 Task: Create a sub task System Test and UAT for the task  Implement a new cloud-based accounting system for a company in the project AgileLink , assign it to team member softage.3@softage.net and update the status of the sub task to  Off Track , set the priority of the sub task to High
Action: Mouse moved to (728, 385)
Screenshot: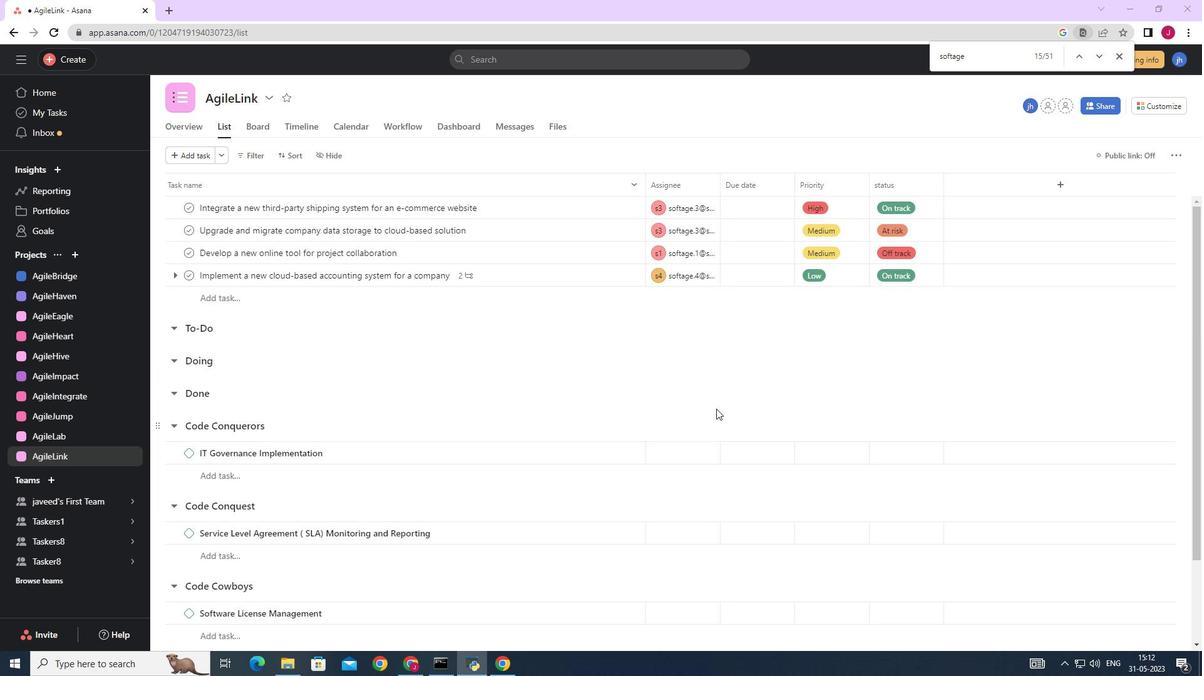 
Action: Mouse scrolled (728, 384) with delta (0, 0)
Screenshot: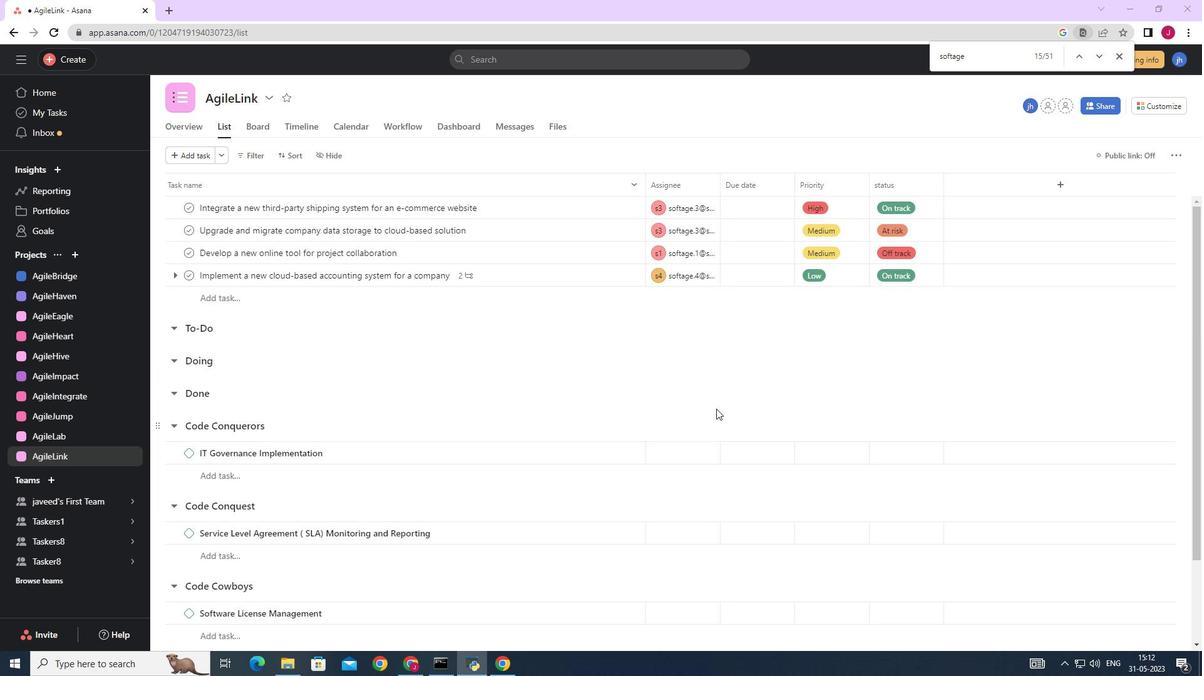 
Action: Mouse moved to (728, 383)
Screenshot: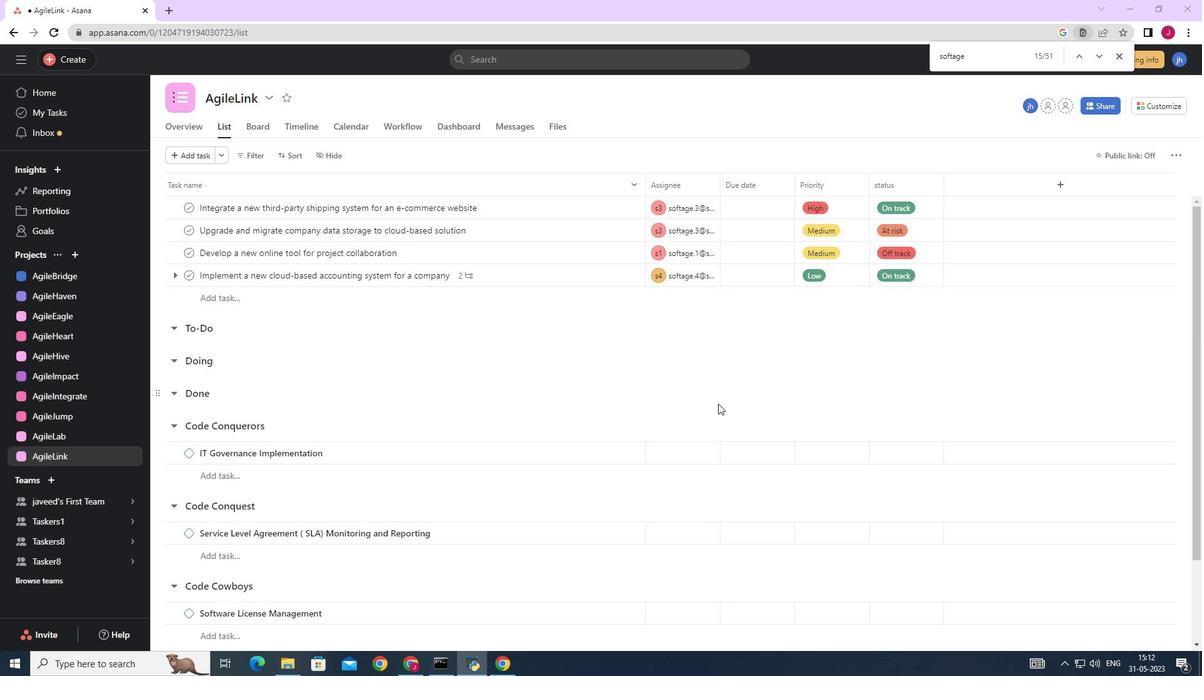 
Action: Mouse scrolled (728, 383) with delta (0, 0)
Screenshot: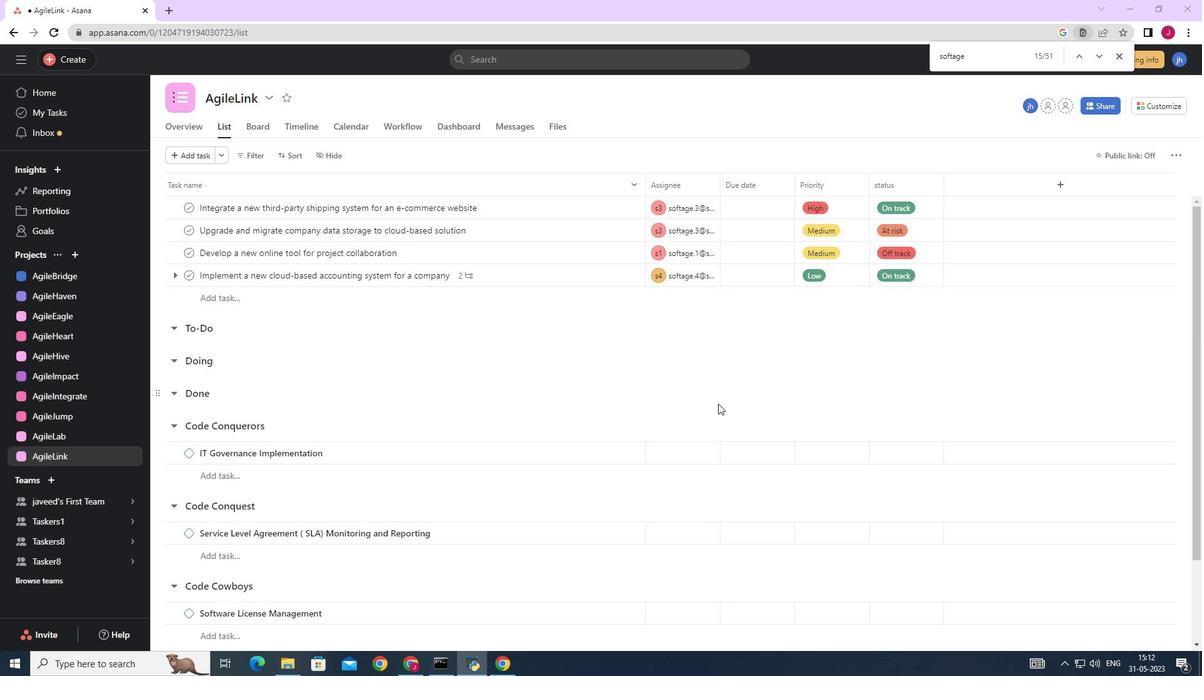 
Action: Mouse moved to (728, 383)
Screenshot: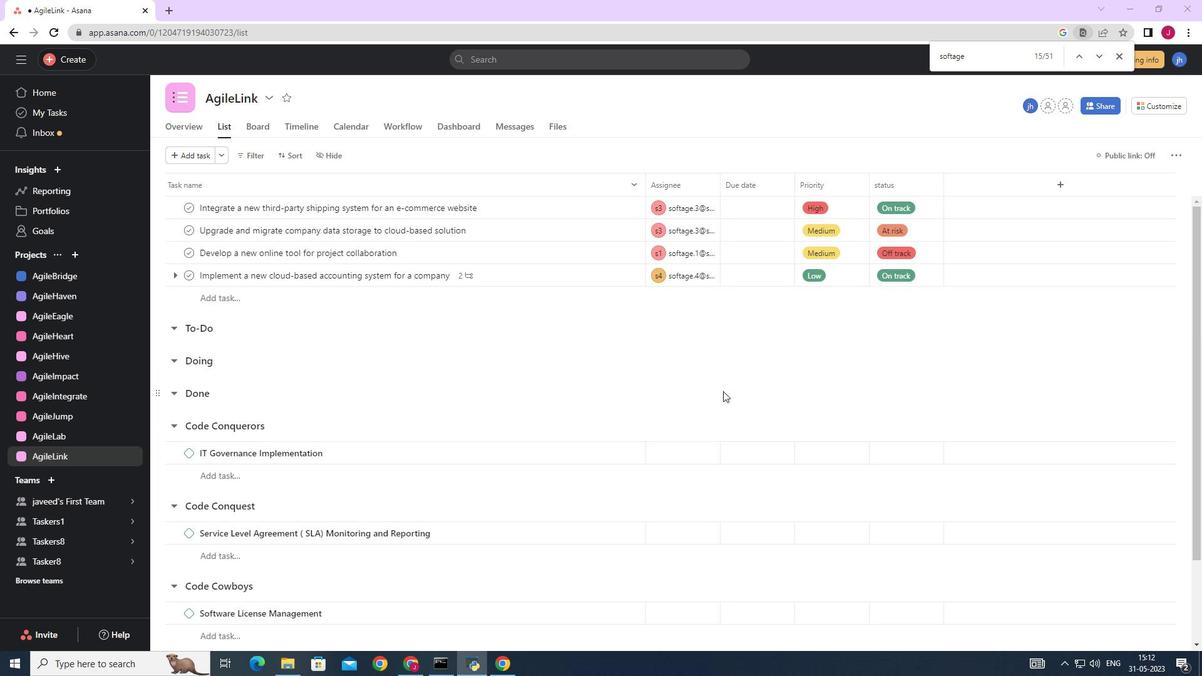 
Action: Mouse scrolled (728, 382) with delta (0, 0)
Screenshot: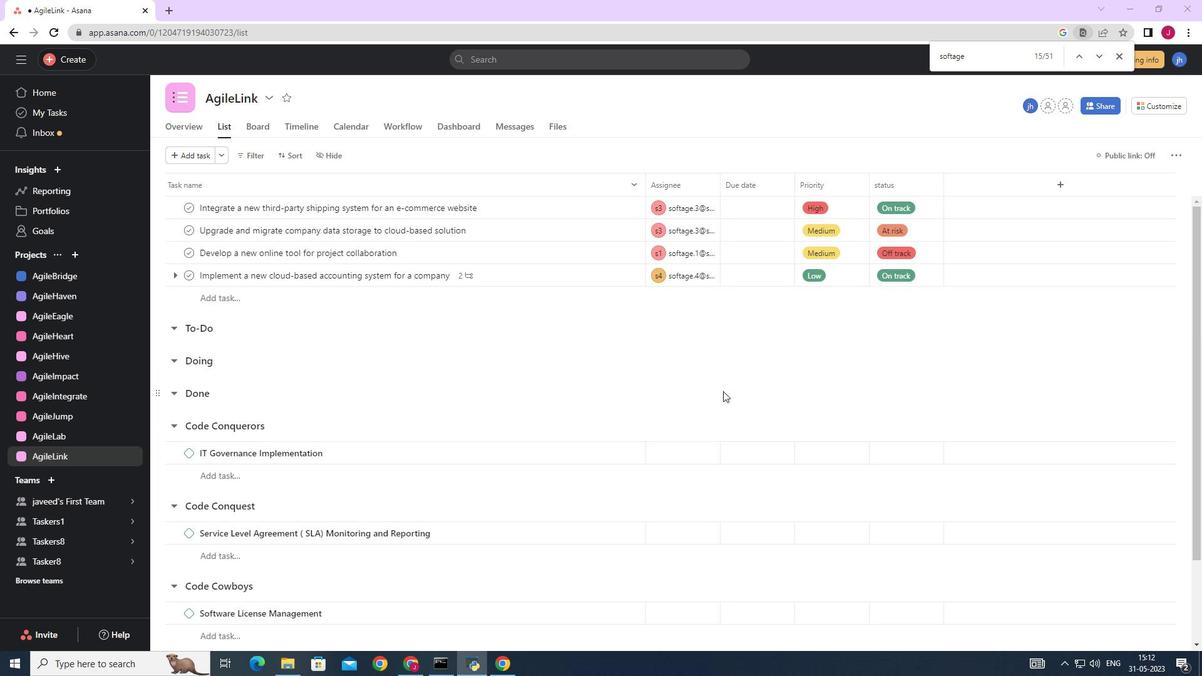 
Action: Mouse scrolled (728, 382) with delta (0, 0)
Screenshot: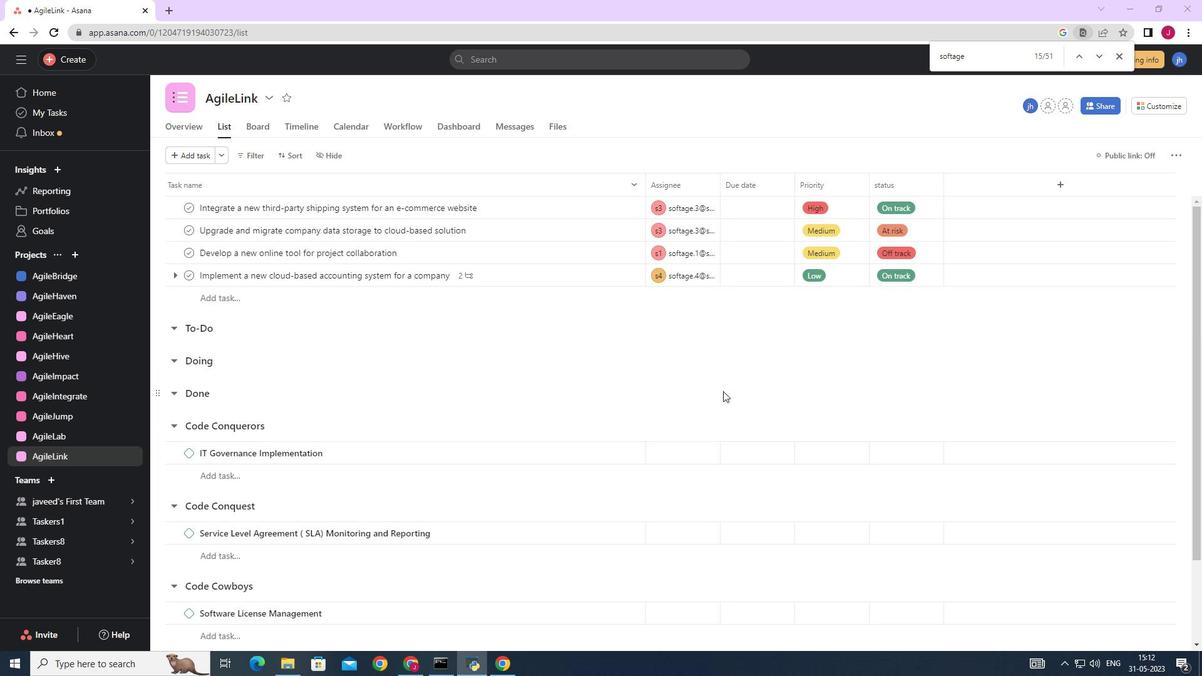 
Action: Mouse scrolled (728, 382) with delta (0, 0)
Screenshot: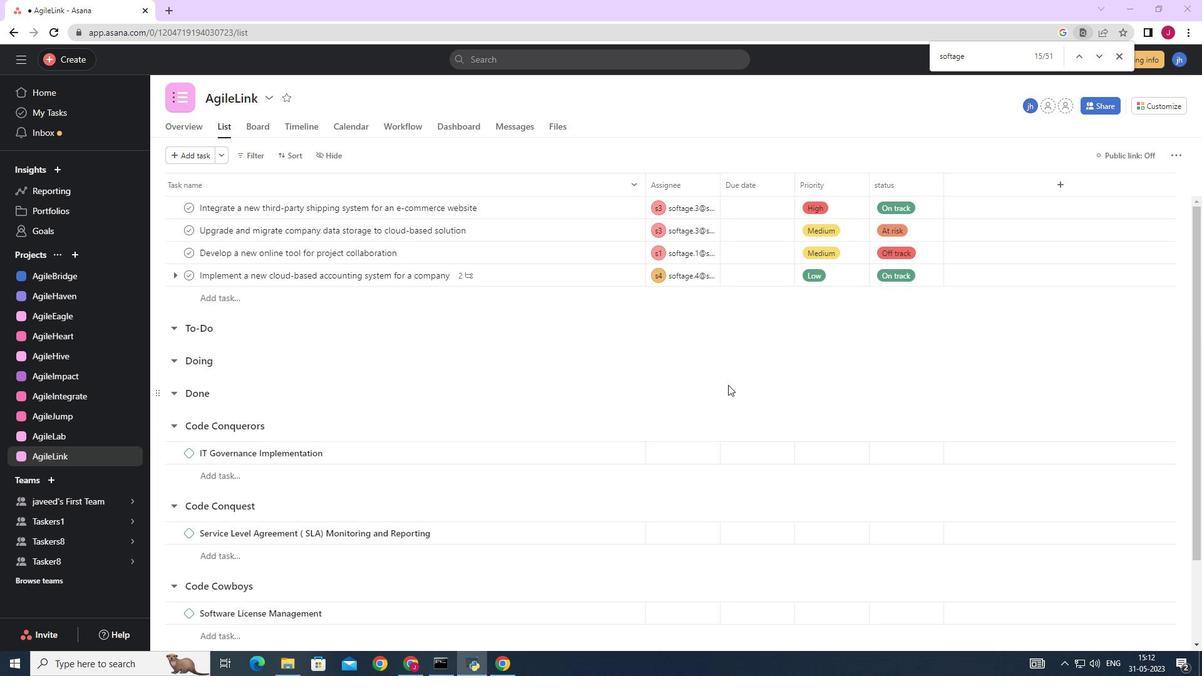 
Action: Mouse moved to (740, 380)
Screenshot: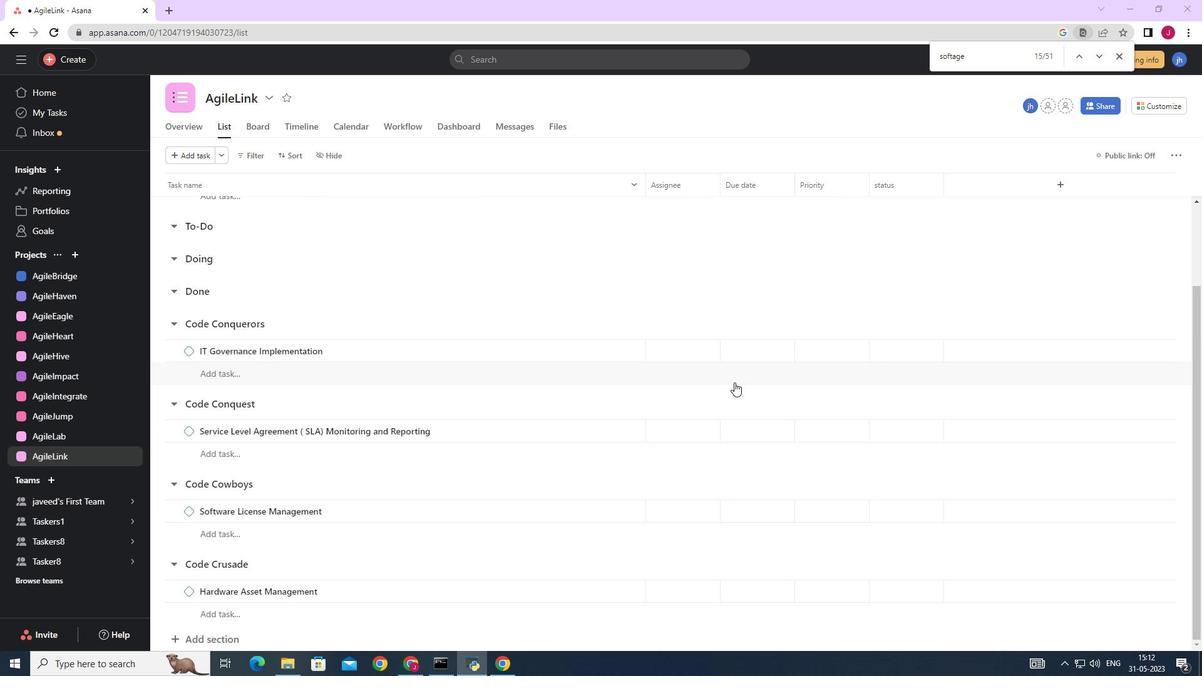 
Action: Mouse scrolled (740, 381) with delta (0, 0)
Screenshot: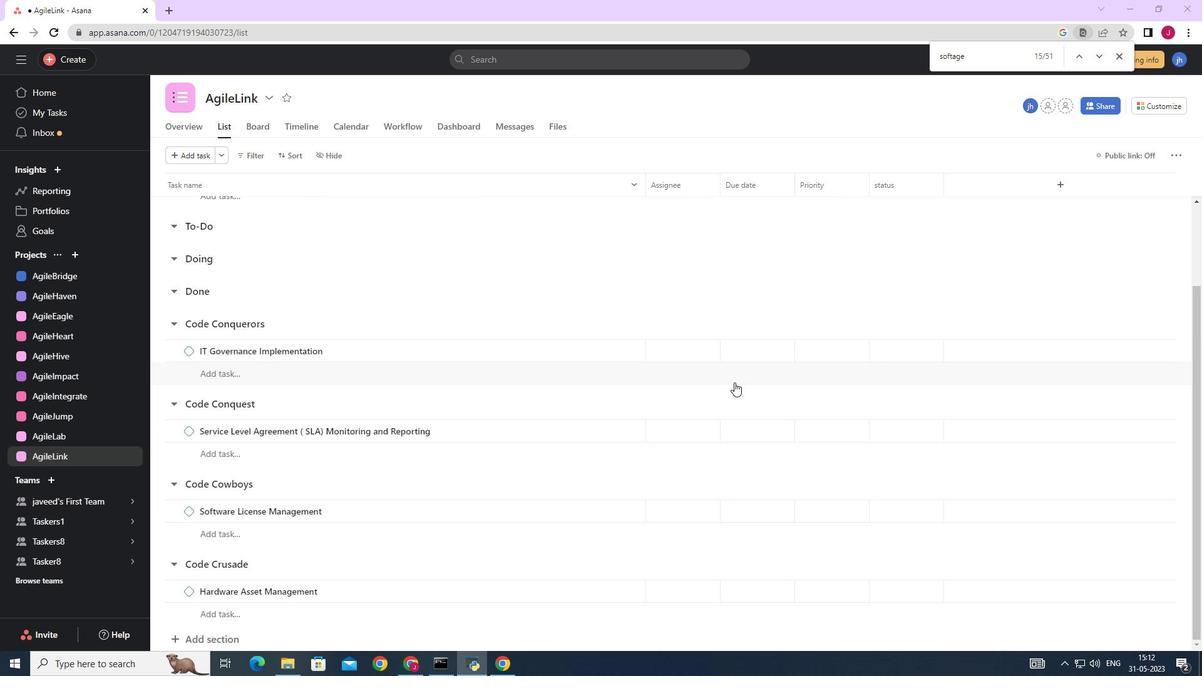
Action: Mouse scrolled (740, 381) with delta (0, 0)
Screenshot: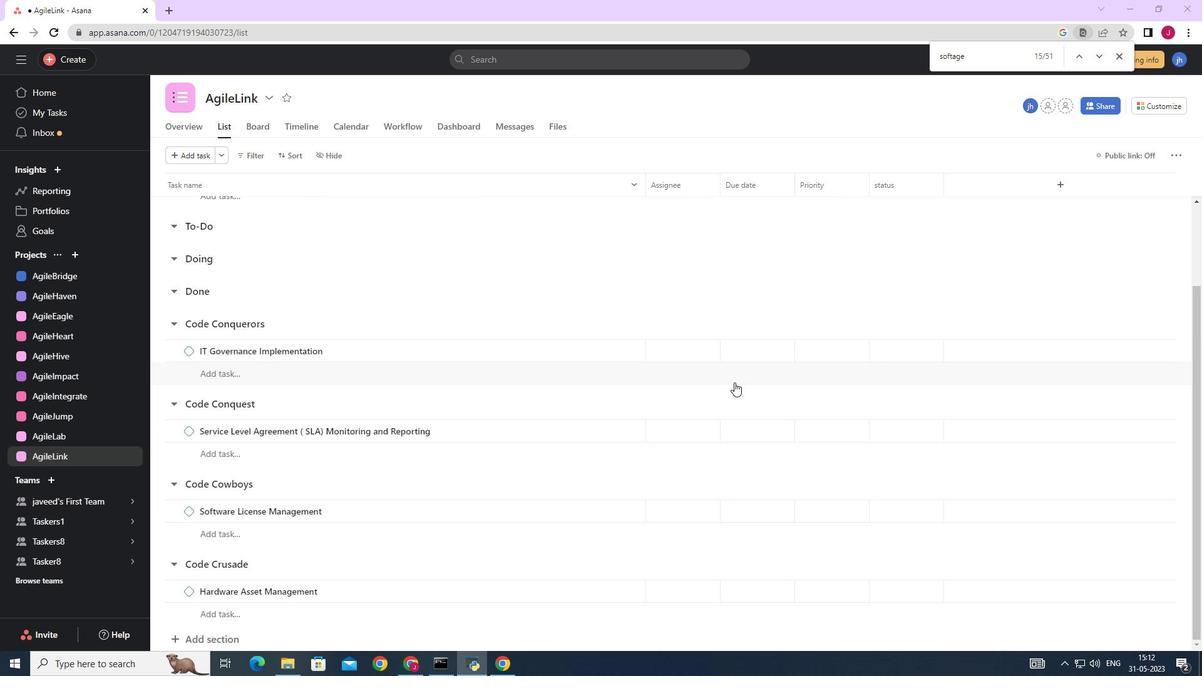 
Action: Mouse scrolled (740, 381) with delta (0, 0)
Screenshot: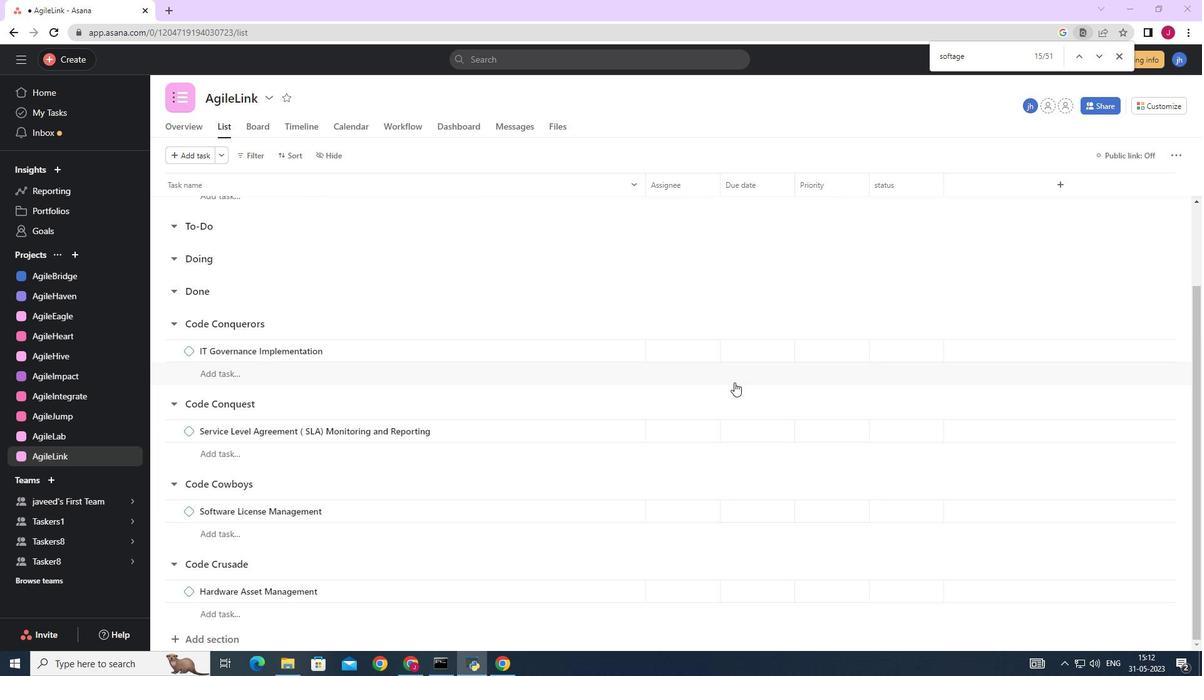
Action: Mouse scrolled (740, 381) with delta (0, 0)
Screenshot: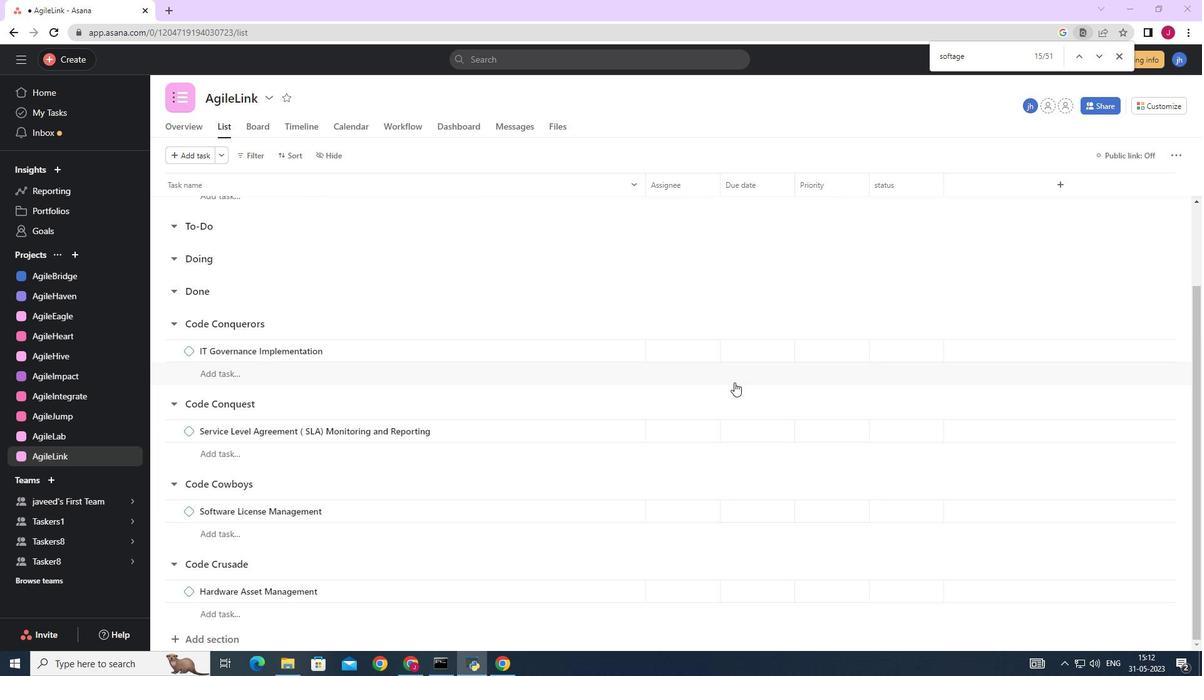 
Action: Mouse scrolled (740, 381) with delta (0, 0)
Screenshot: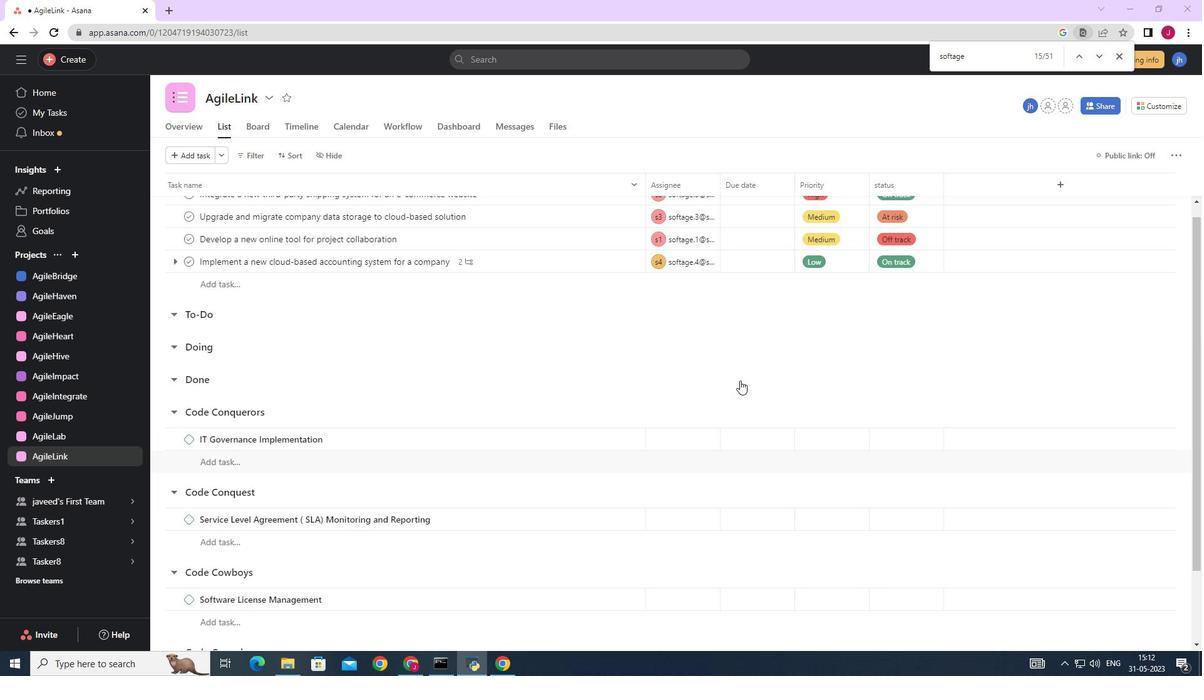 
Action: Mouse scrolled (740, 381) with delta (0, 0)
Screenshot: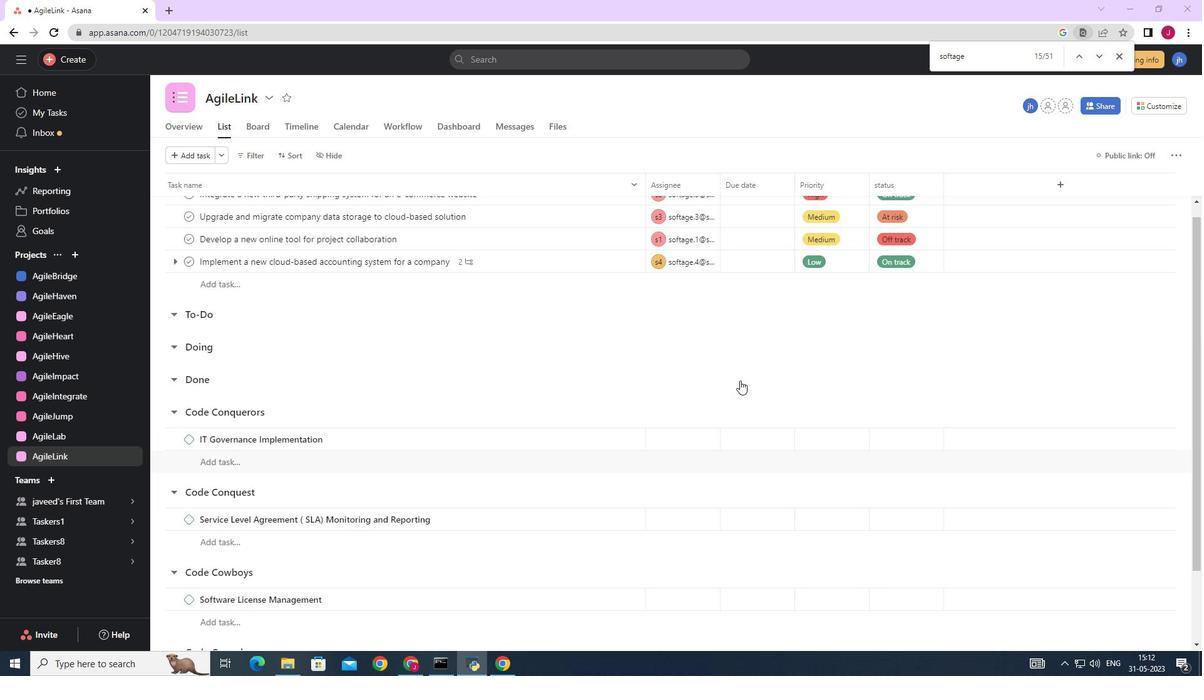 
Action: Mouse scrolled (740, 381) with delta (0, 0)
Screenshot: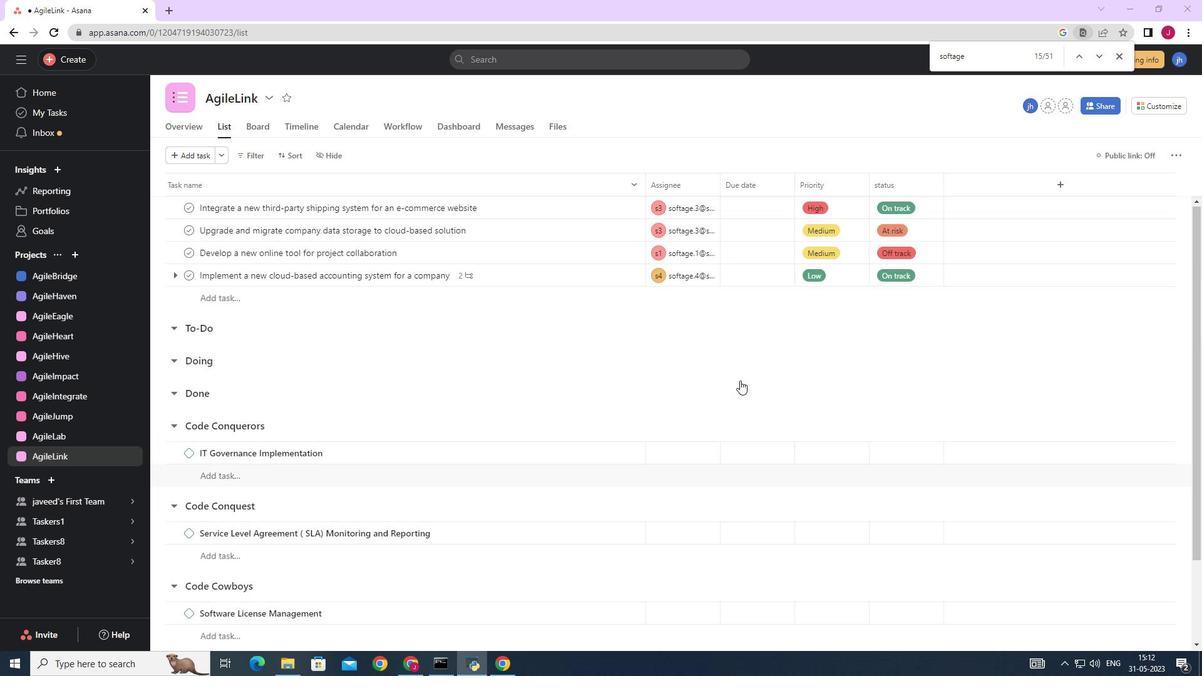 
Action: Mouse moved to (592, 279)
Screenshot: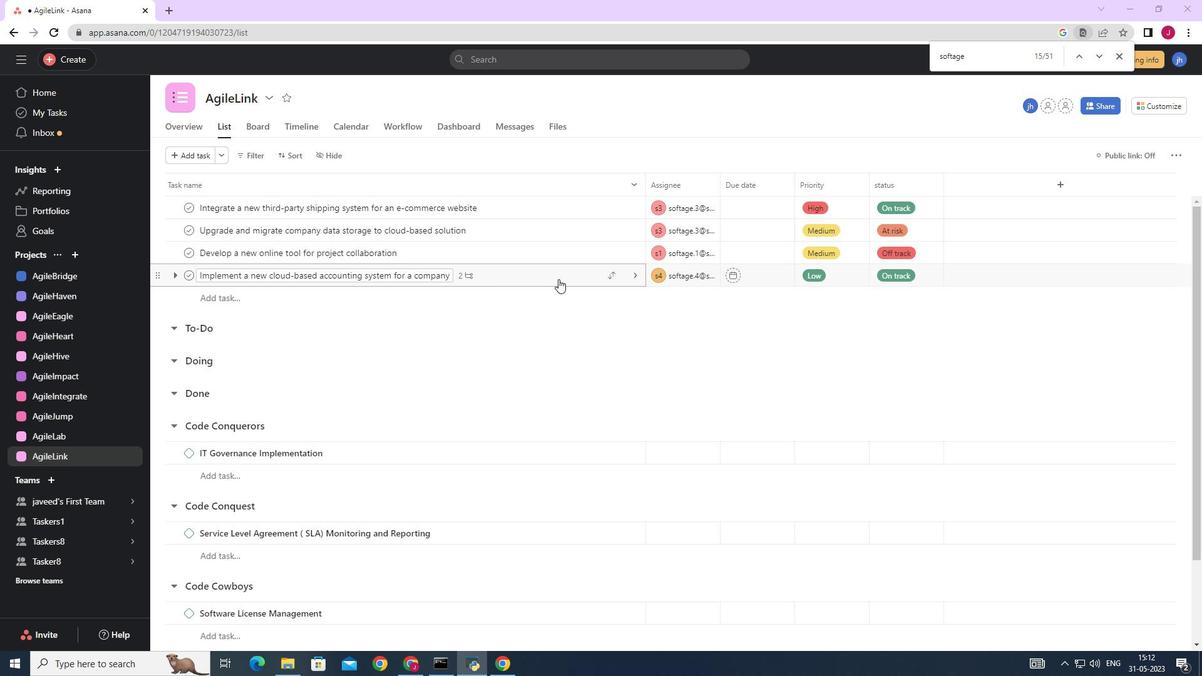 
Action: Mouse pressed left at (592, 279)
Screenshot: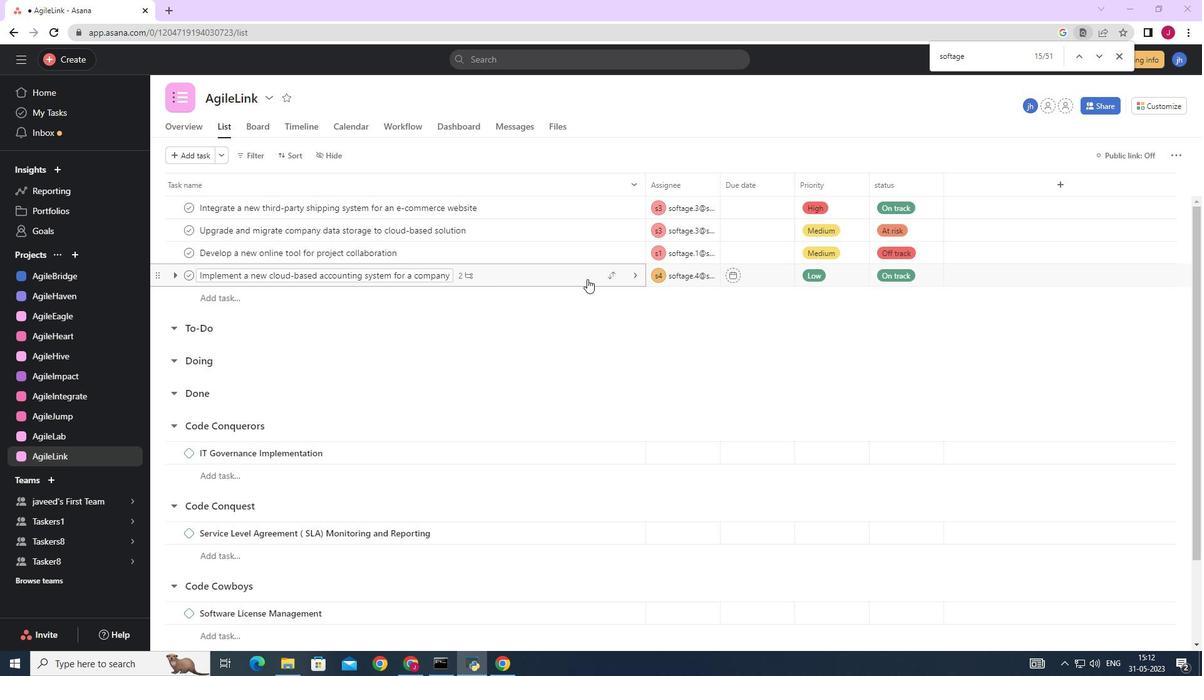 
Action: Mouse moved to (921, 358)
Screenshot: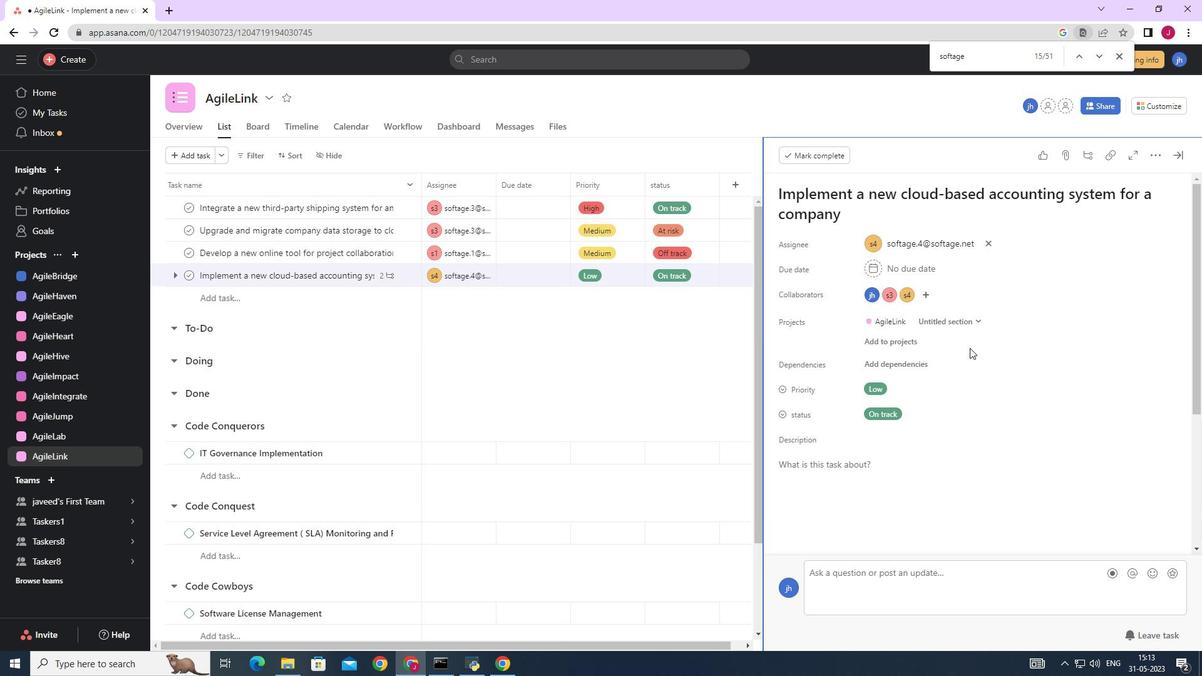 
Action: Mouse scrolled (921, 357) with delta (0, 0)
Screenshot: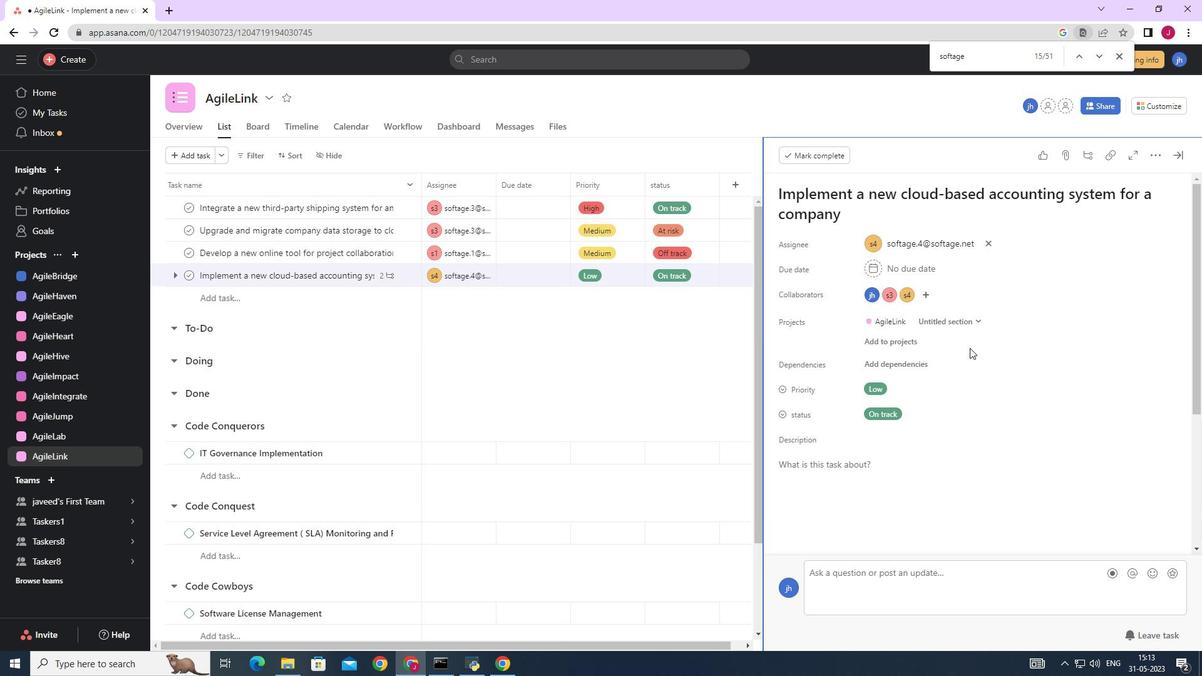 
Action: Mouse moved to (921, 358)
Screenshot: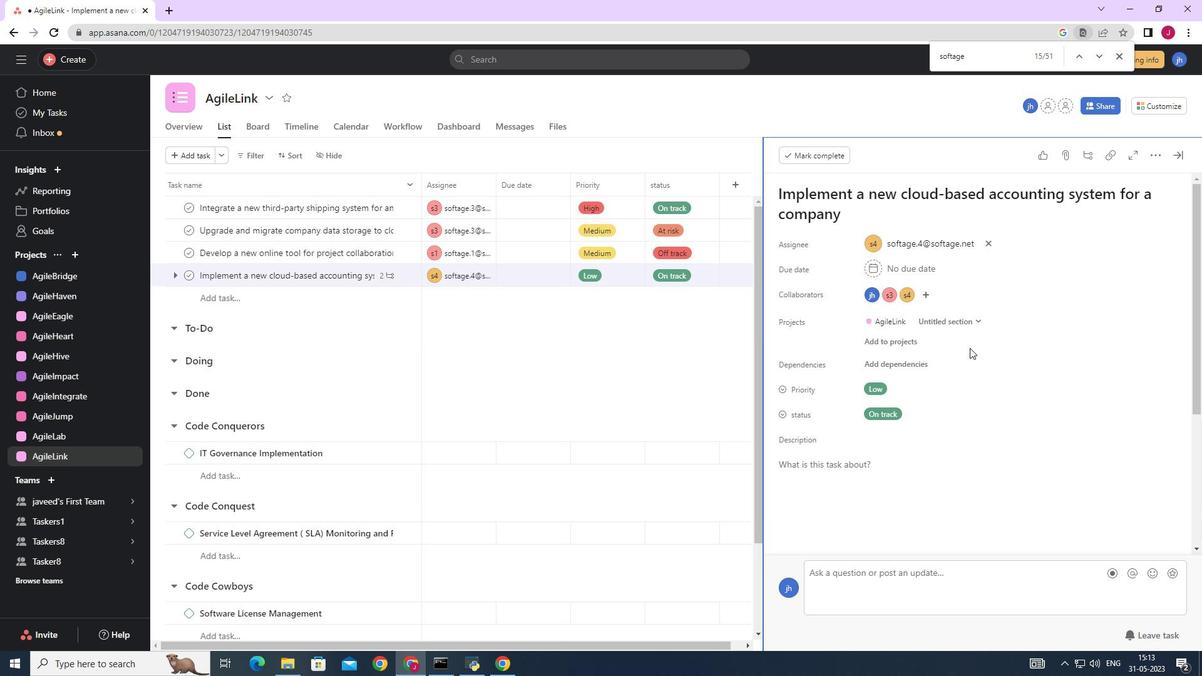 
Action: Mouse scrolled (921, 358) with delta (0, 0)
Screenshot: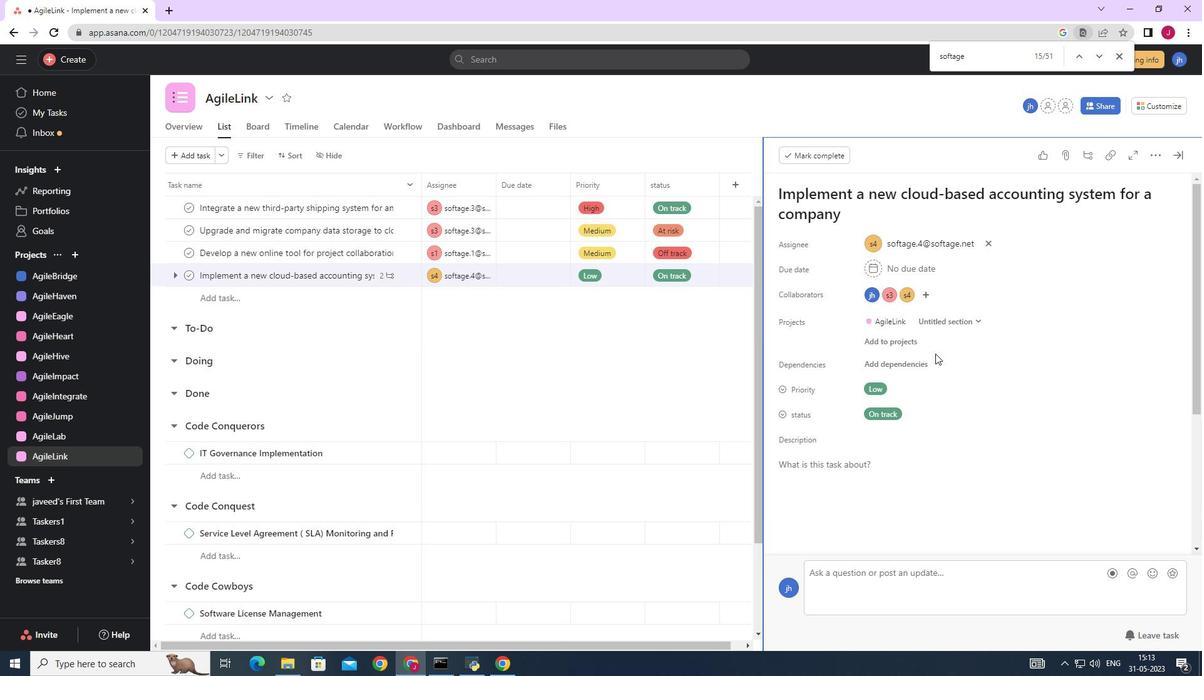 
Action: Mouse scrolled (921, 358) with delta (0, 0)
Screenshot: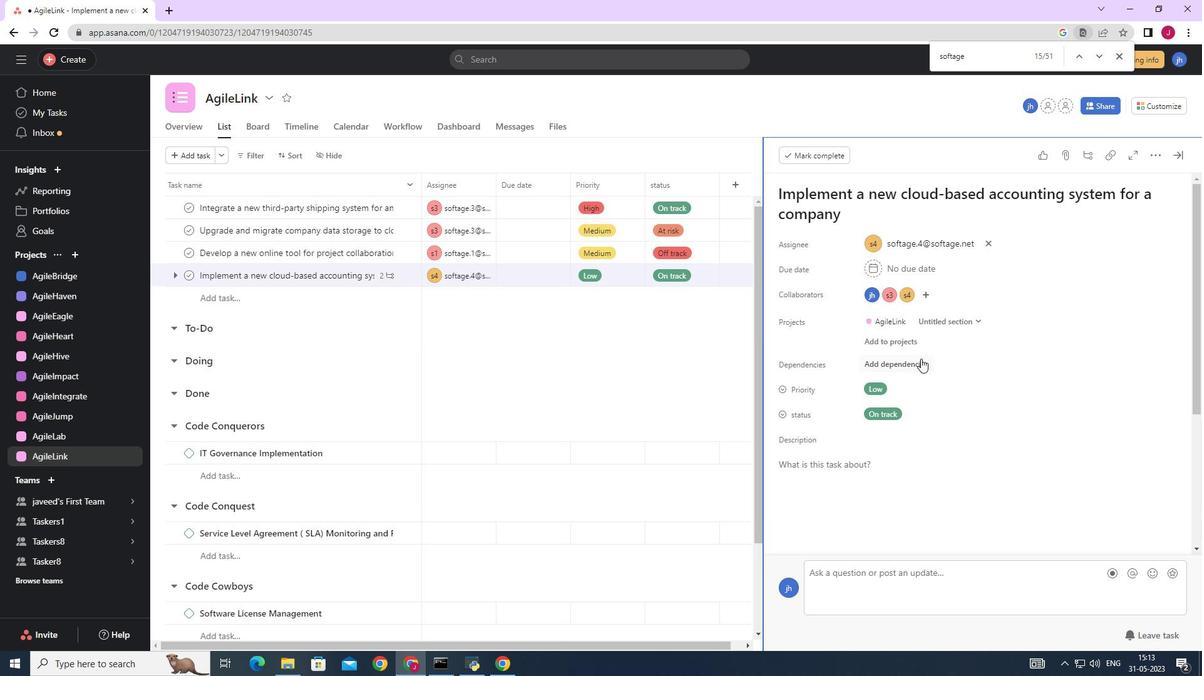 
Action: Mouse scrolled (921, 358) with delta (0, 0)
Screenshot: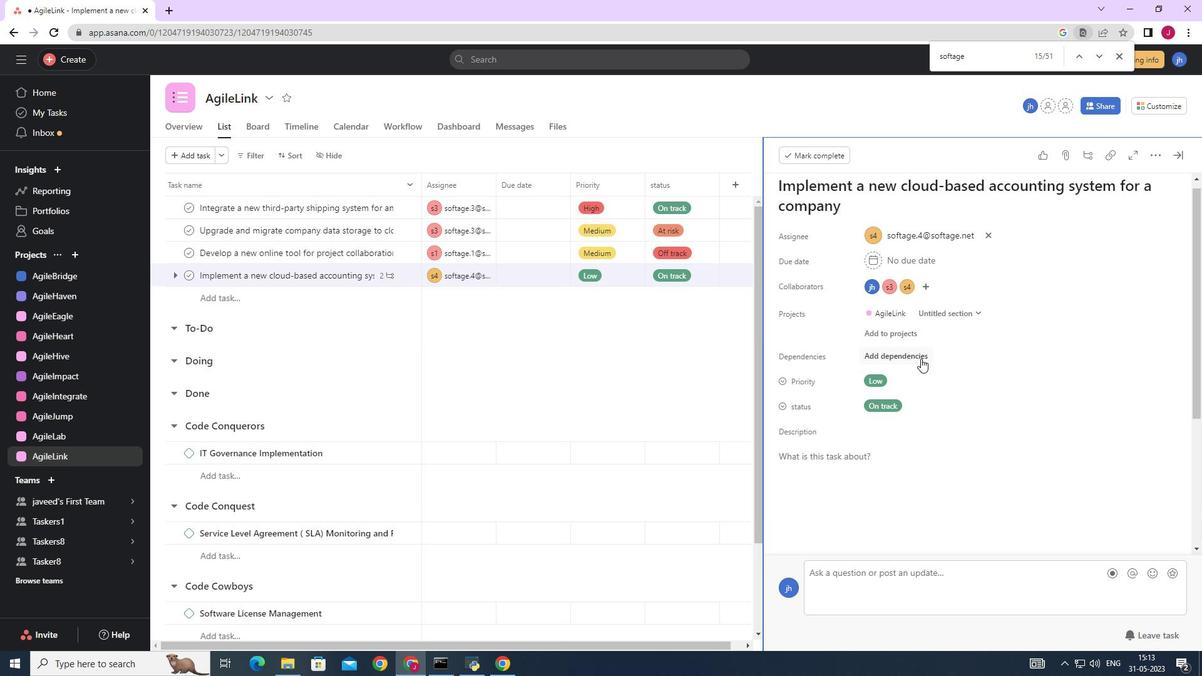 
Action: Mouse moved to (811, 445)
Screenshot: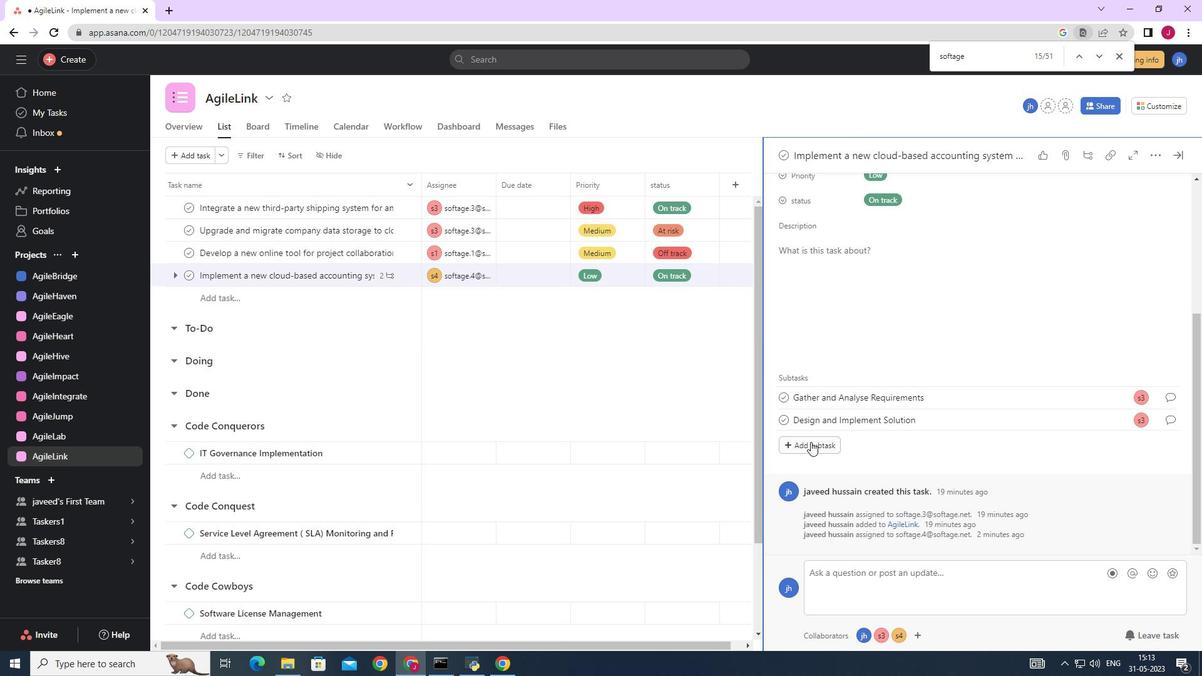 
Action: Mouse pressed left at (811, 445)
Screenshot: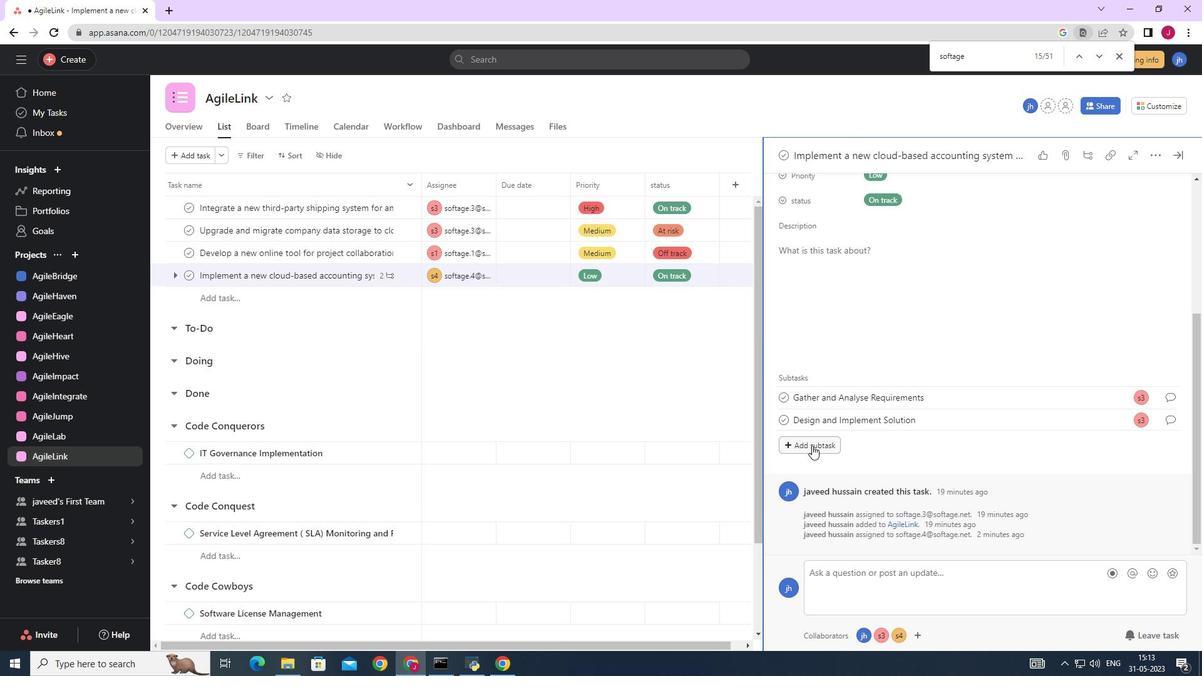 
Action: Mouse moved to (813, 420)
Screenshot: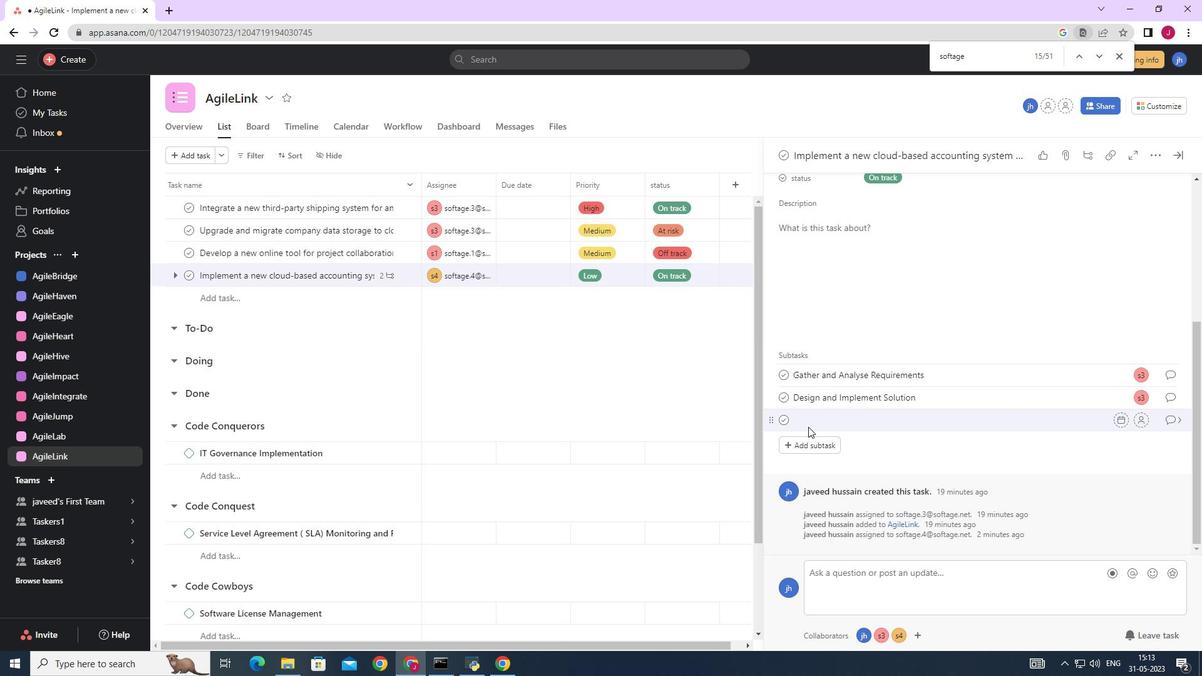 
Action: Key pressed <Key.caps_lock>S<Key.caps_lock>ystem<Key.space><Key.caps_lock>T<Key.caps_lock>est<Key.space>and<Key.space><Key.caps_lock>UAT
Screenshot: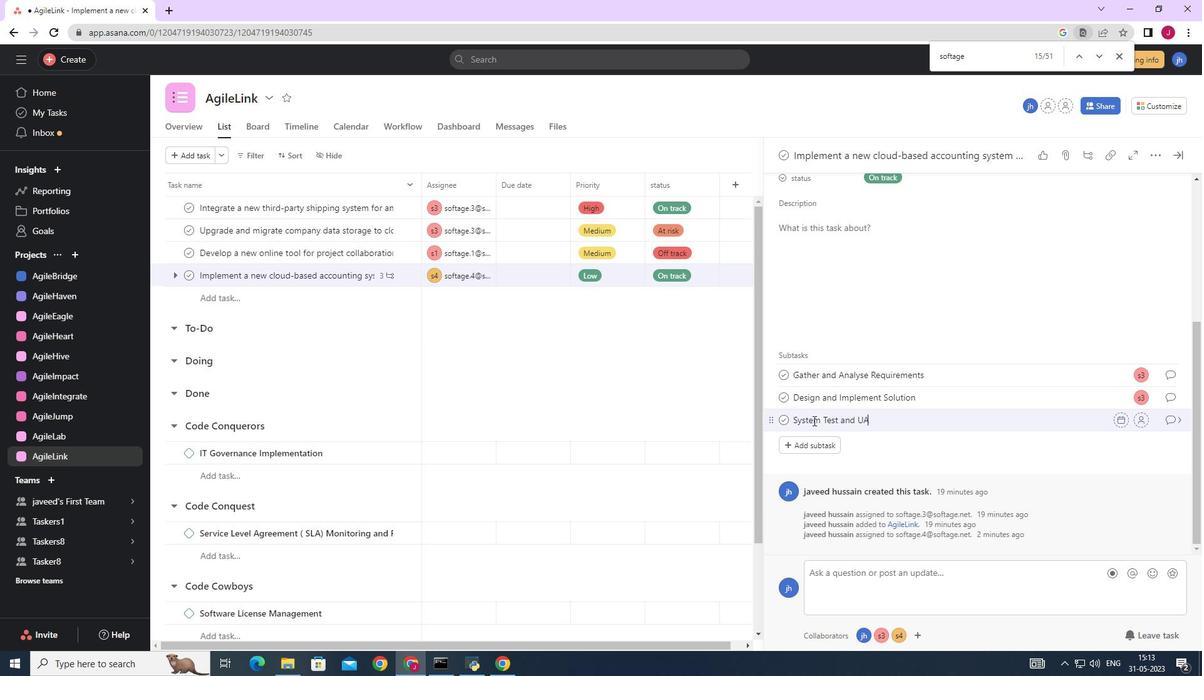 
Action: Mouse moved to (1143, 423)
Screenshot: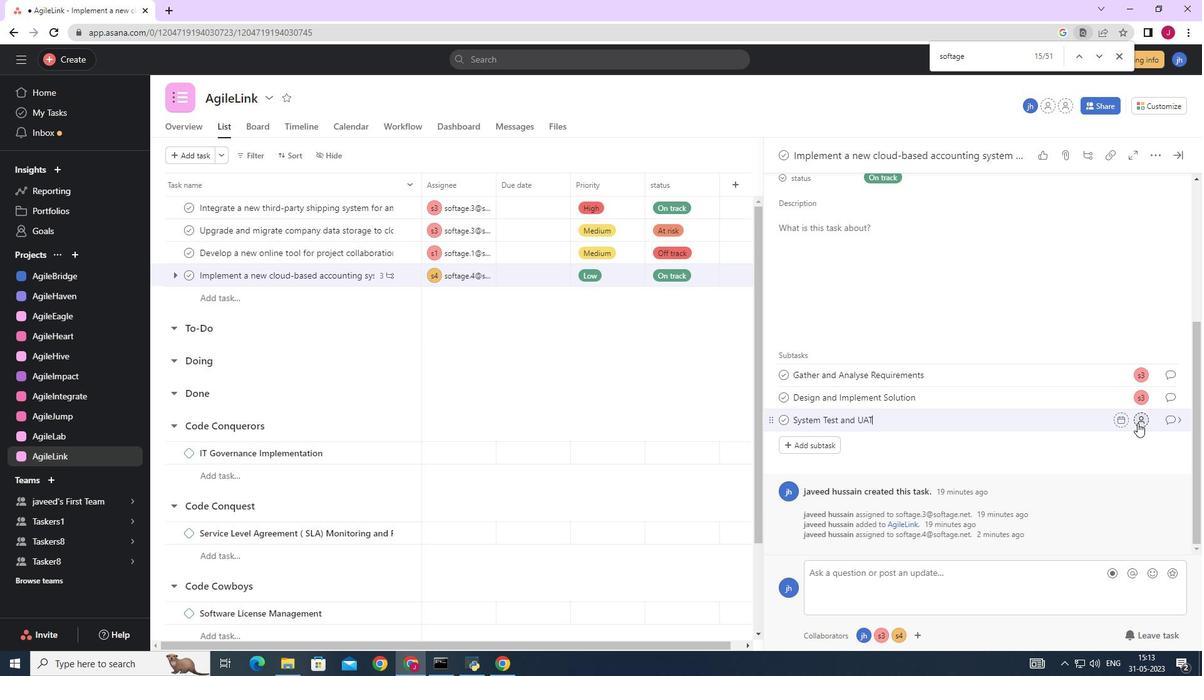 
Action: Mouse pressed left at (1143, 423)
Screenshot: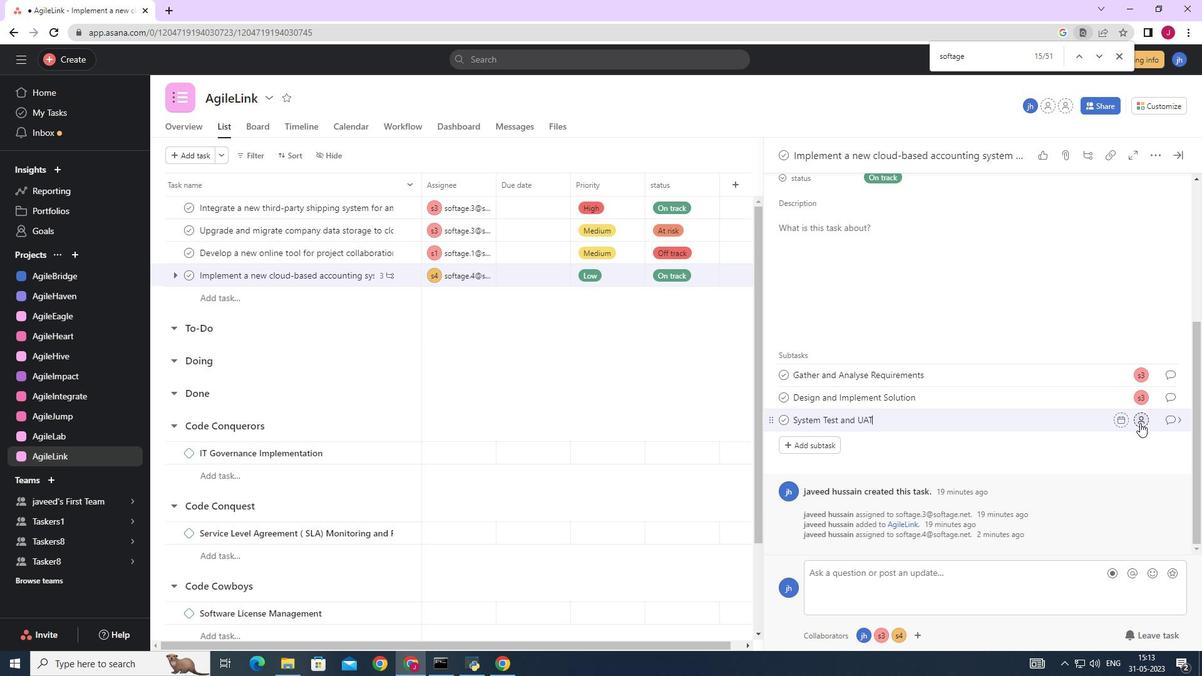 
Action: Mouse moved to (971, 477)
Screenshot: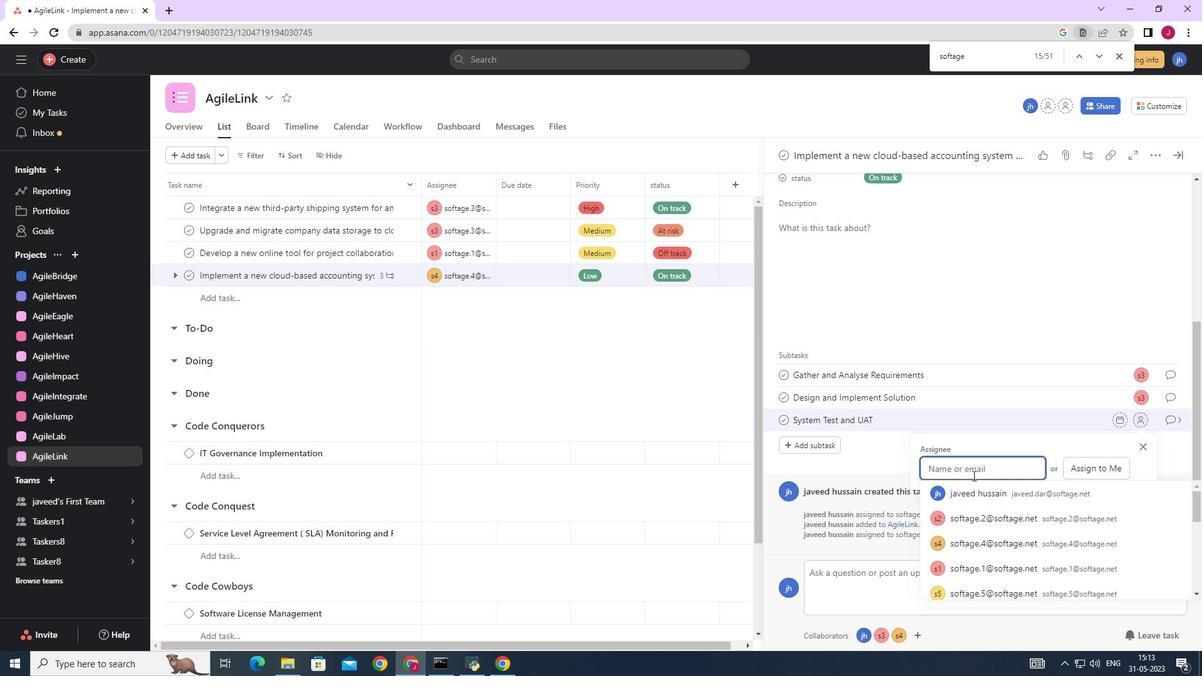 
Action: Key pressed SOFTAGE.
Screenshot: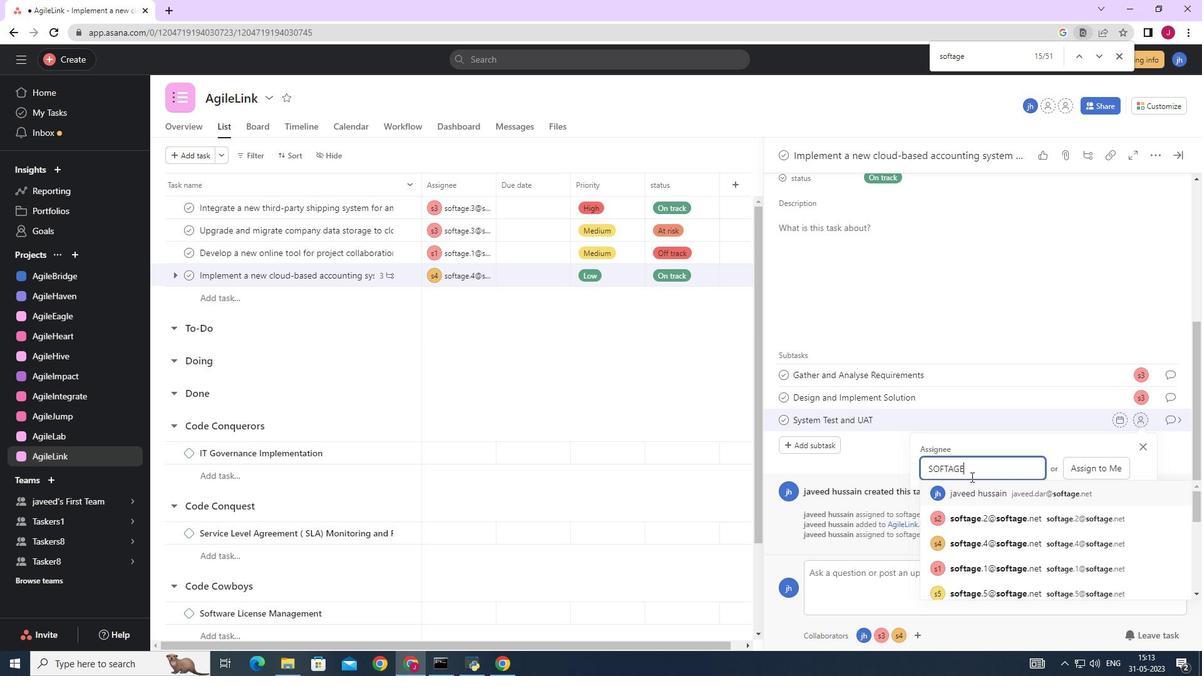 
Action: Mouse moved to (946, 482)
Screenshot: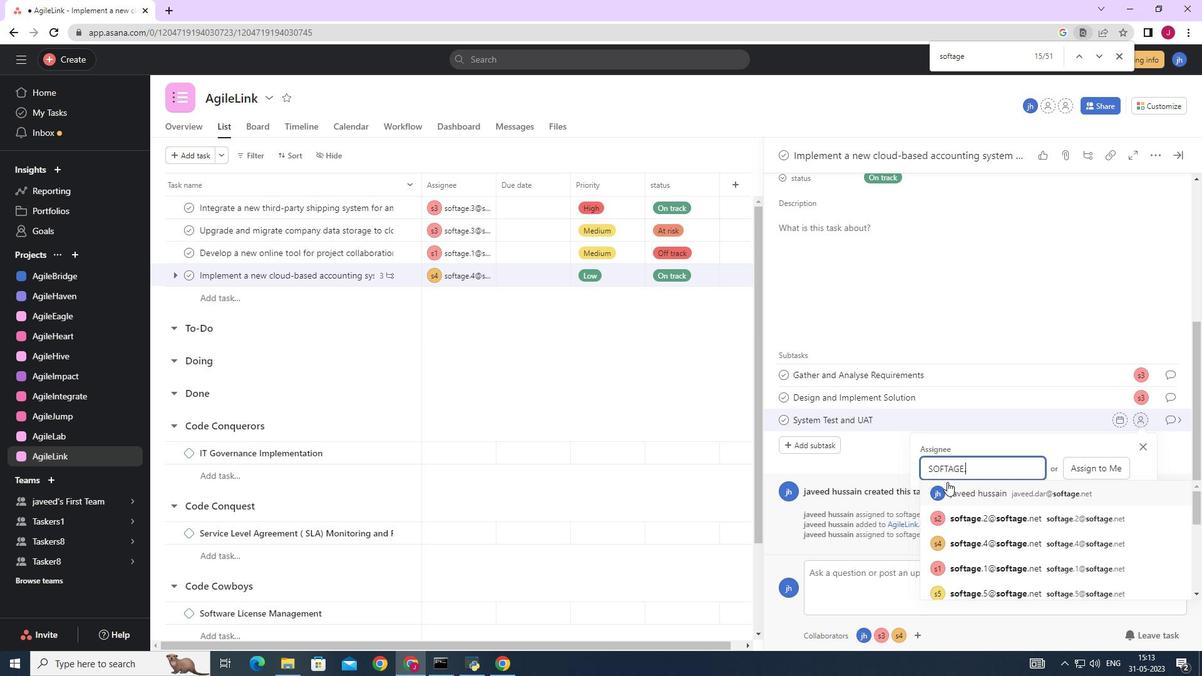 
Action: Key pressed 3
Screenshot: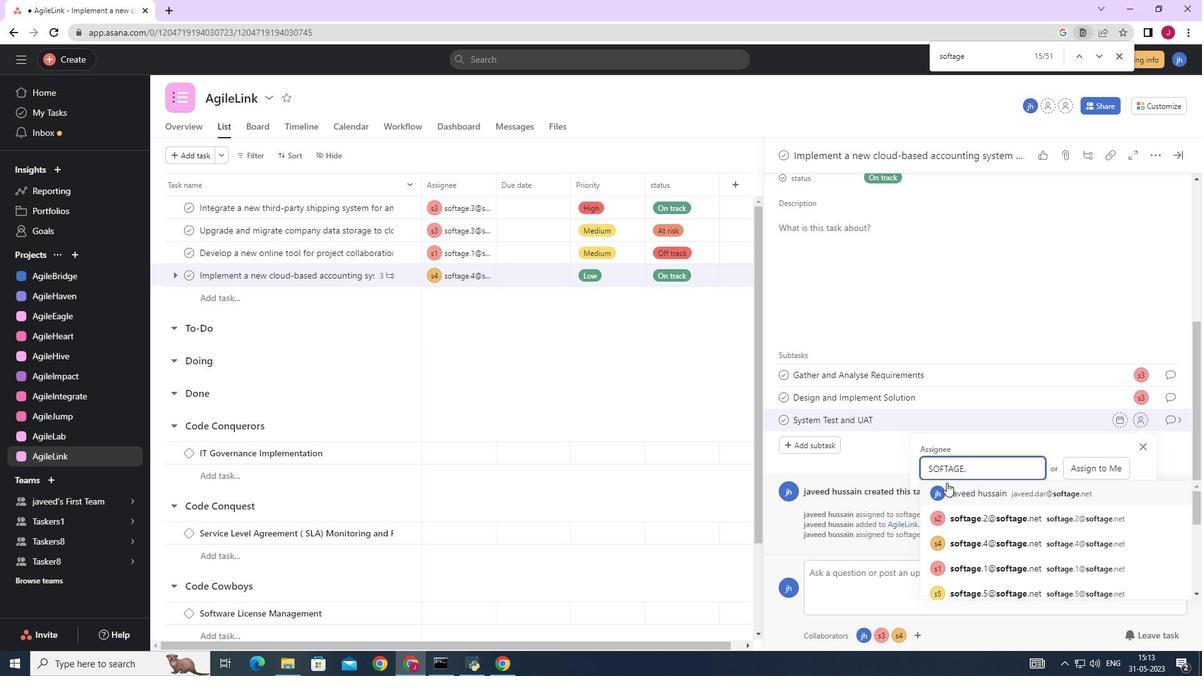 
Action: Mouse moved to (983, 491)
Screenshot: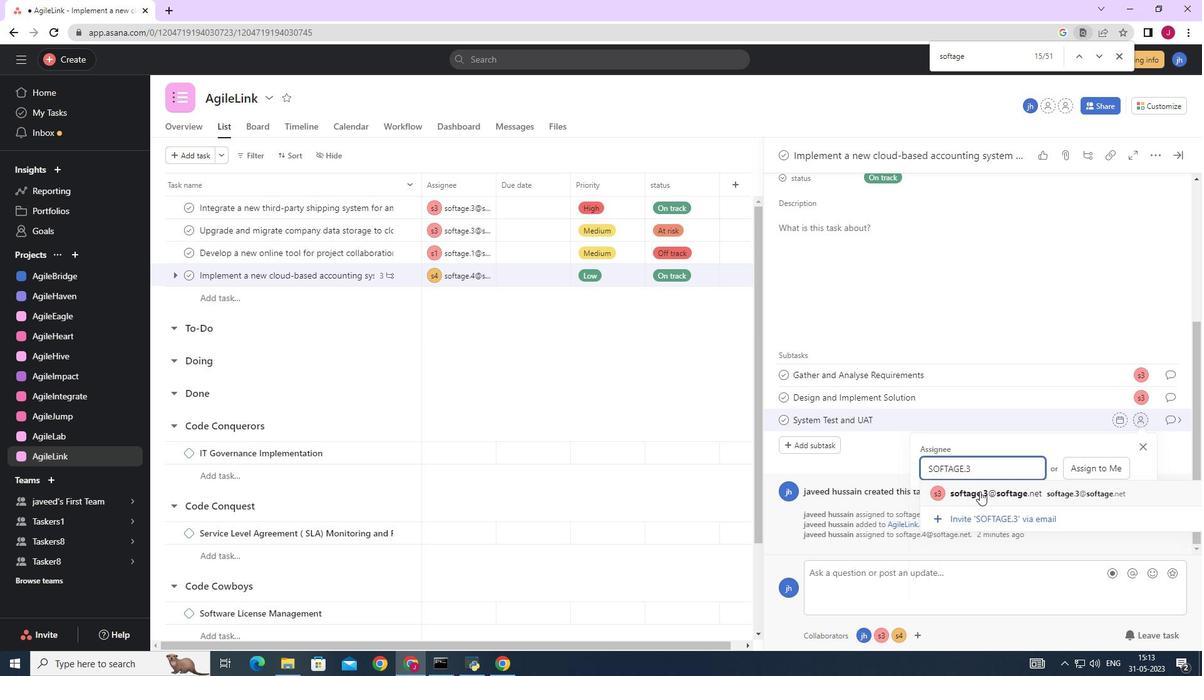
Action: Mouse pressed left at (983, 491)
Screenshot: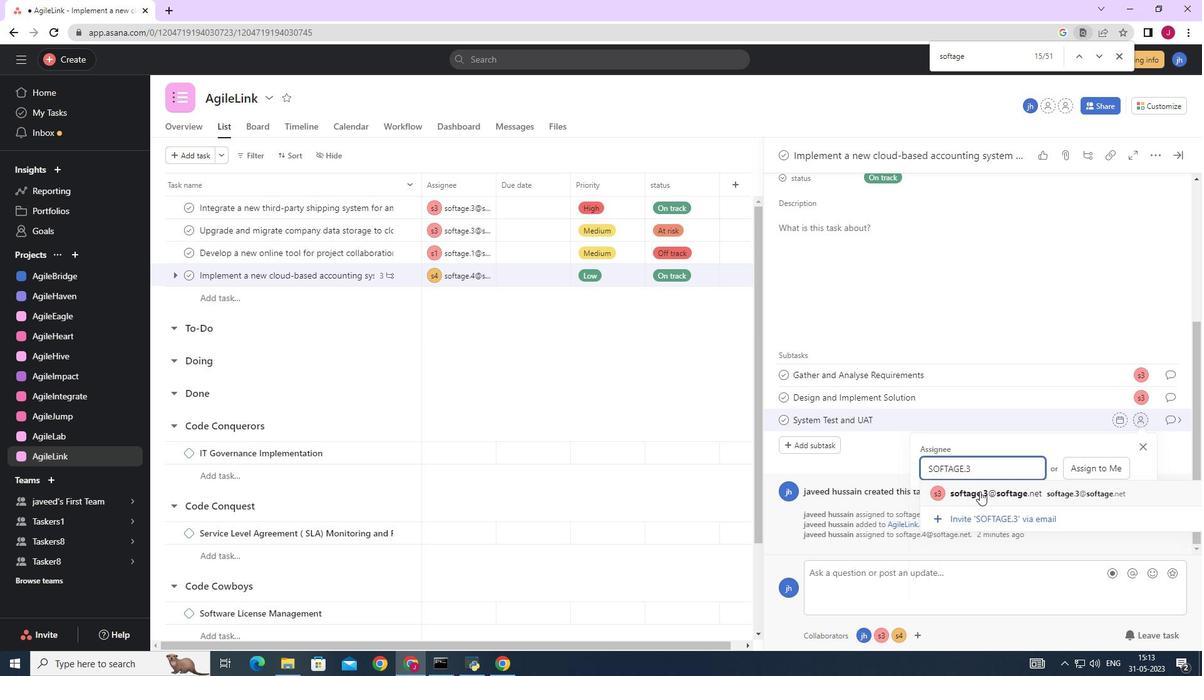
Action: Mouse moved to (1167, 420)
Screenshot: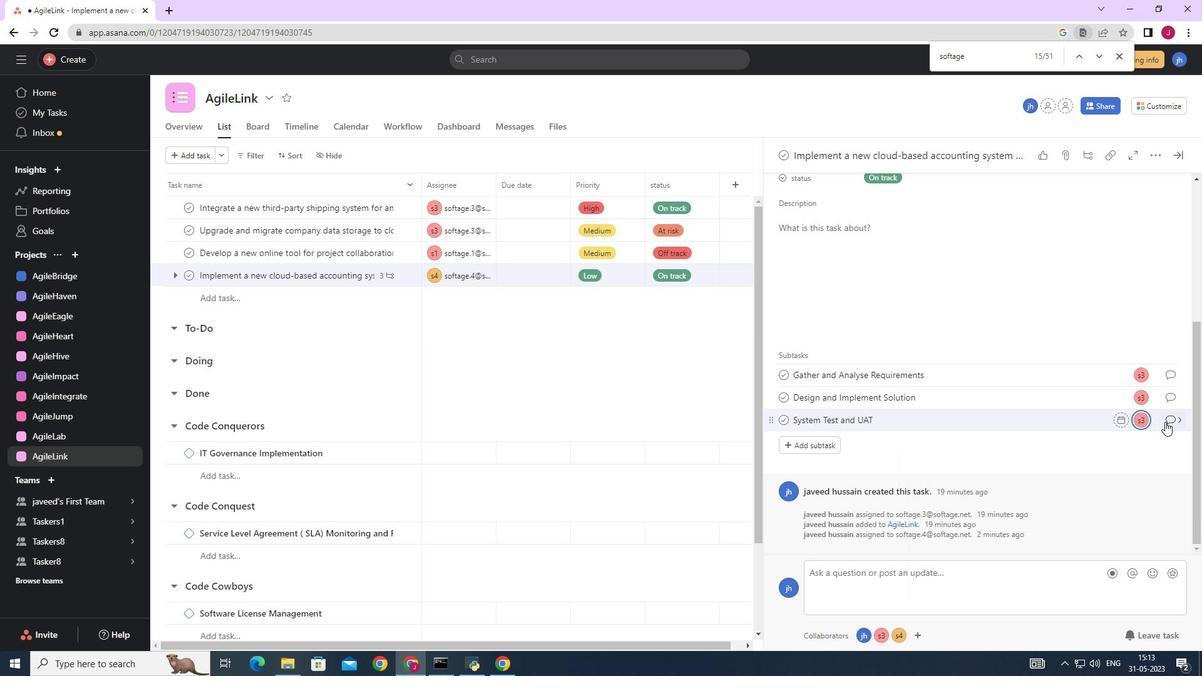 
Action: Mouse pressed left at (1167, 420)
Screenshot: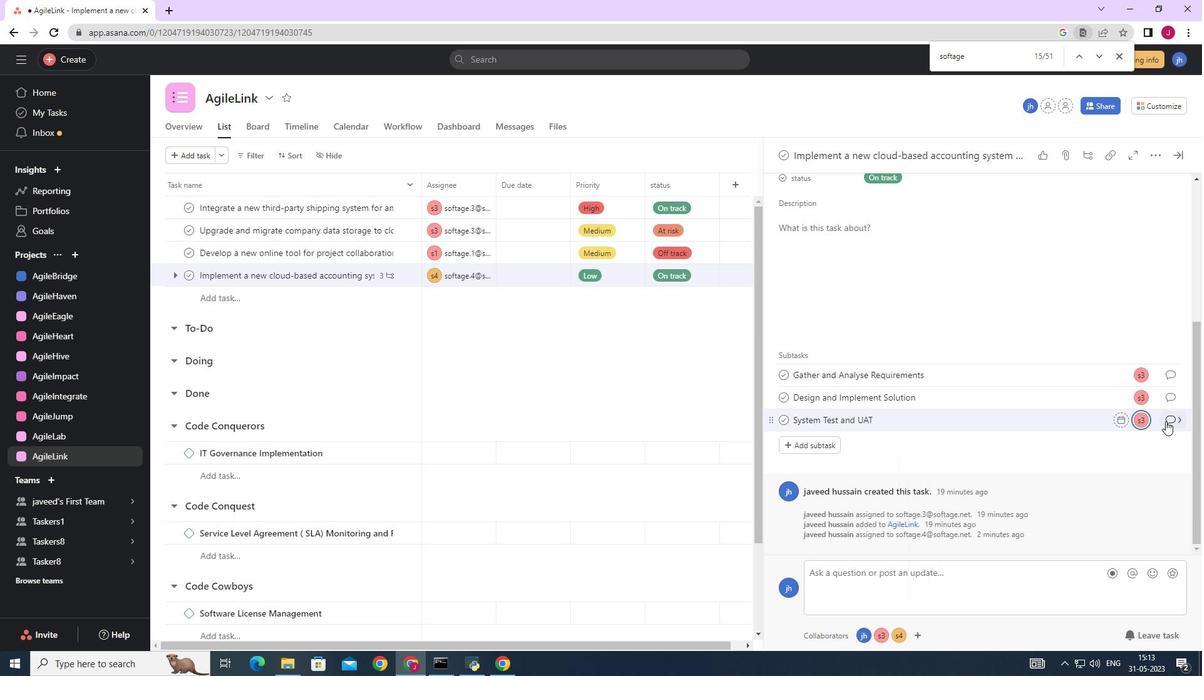 
Action: Mouse moved to (834, 356)
Screenshot: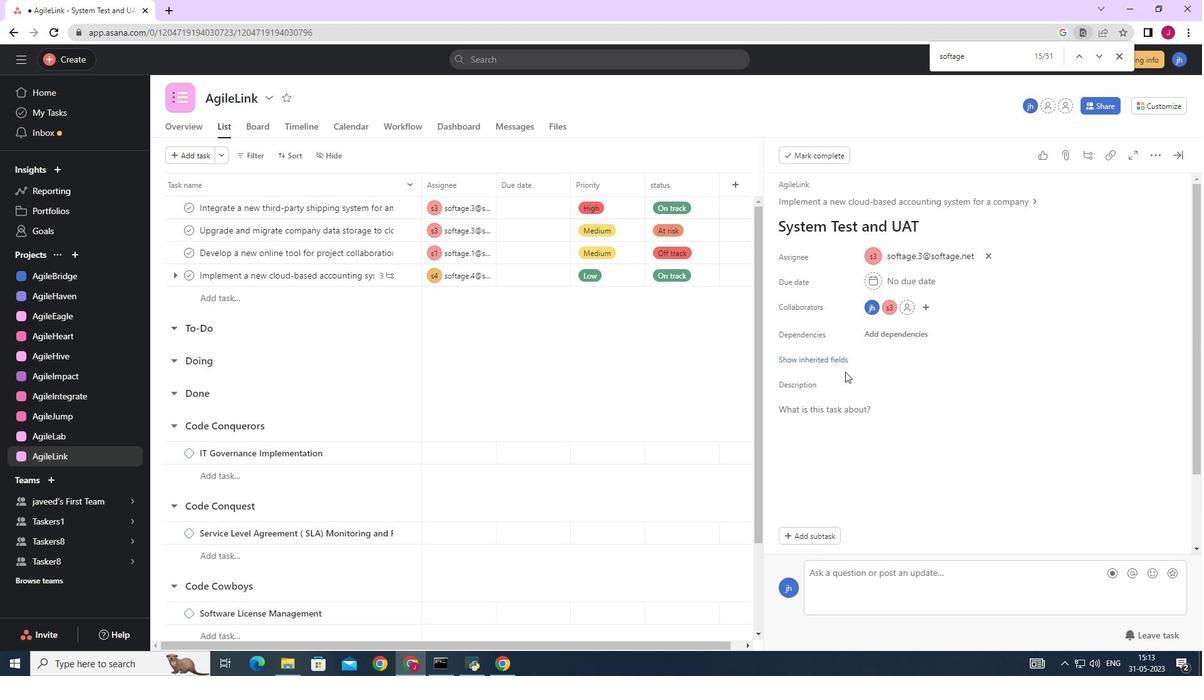 
Action: Mouse pressed left at (834, 356)
Screenshot: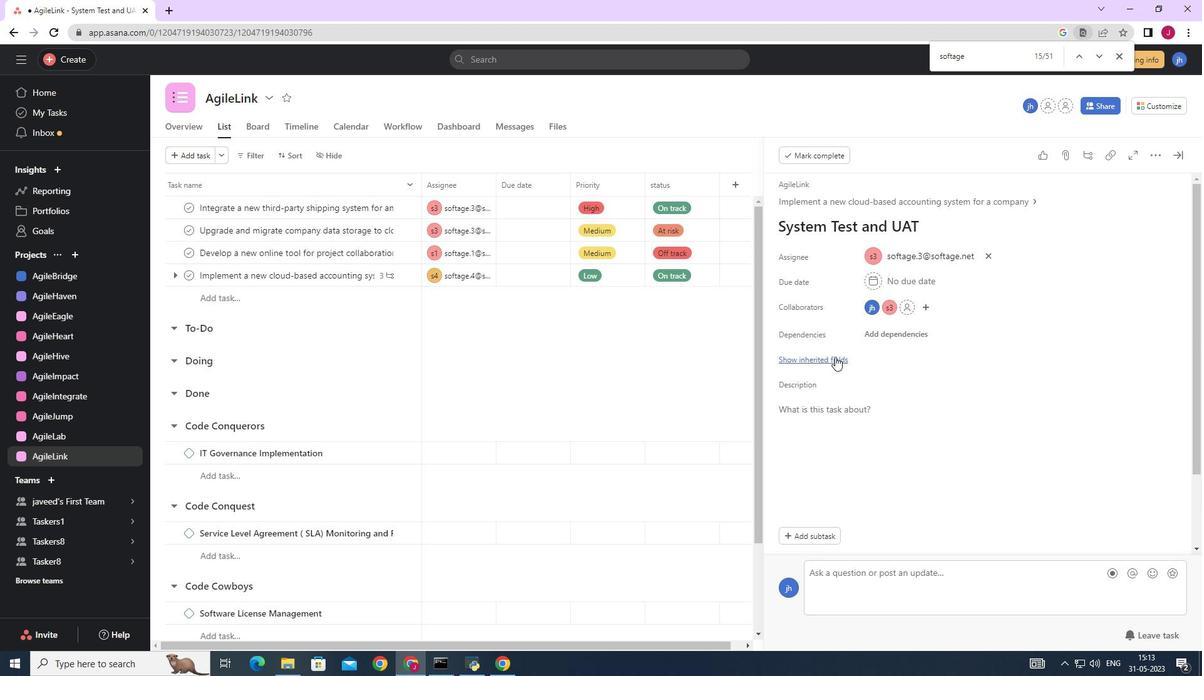 
Action: Mouse moved to (887, 379)
Screenshot: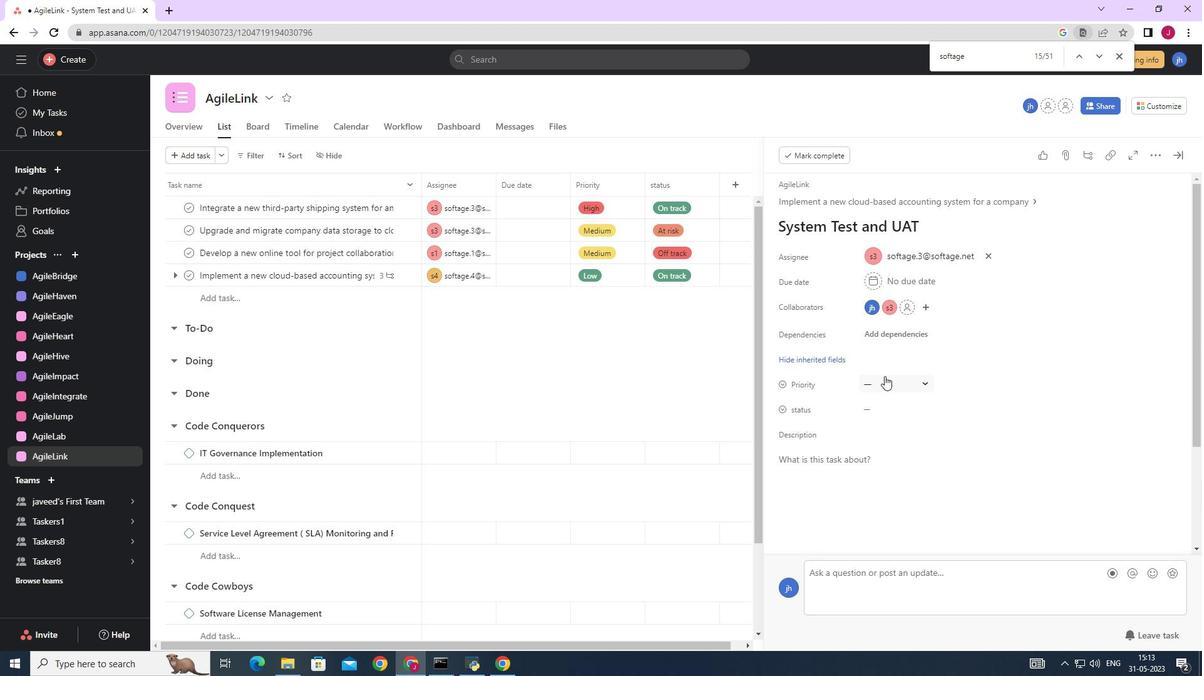
Action: Mouse pressed left at (886, 378)
Screenshot: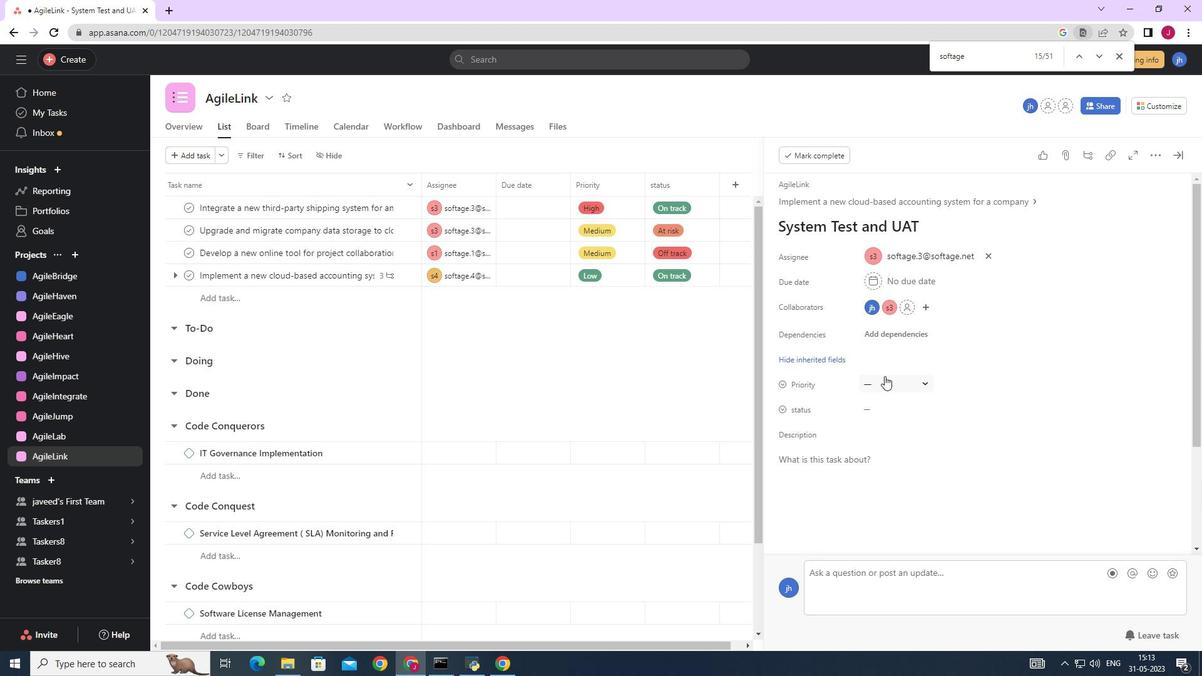 
Action: Mouse moved to (904, 423)
Screenshot: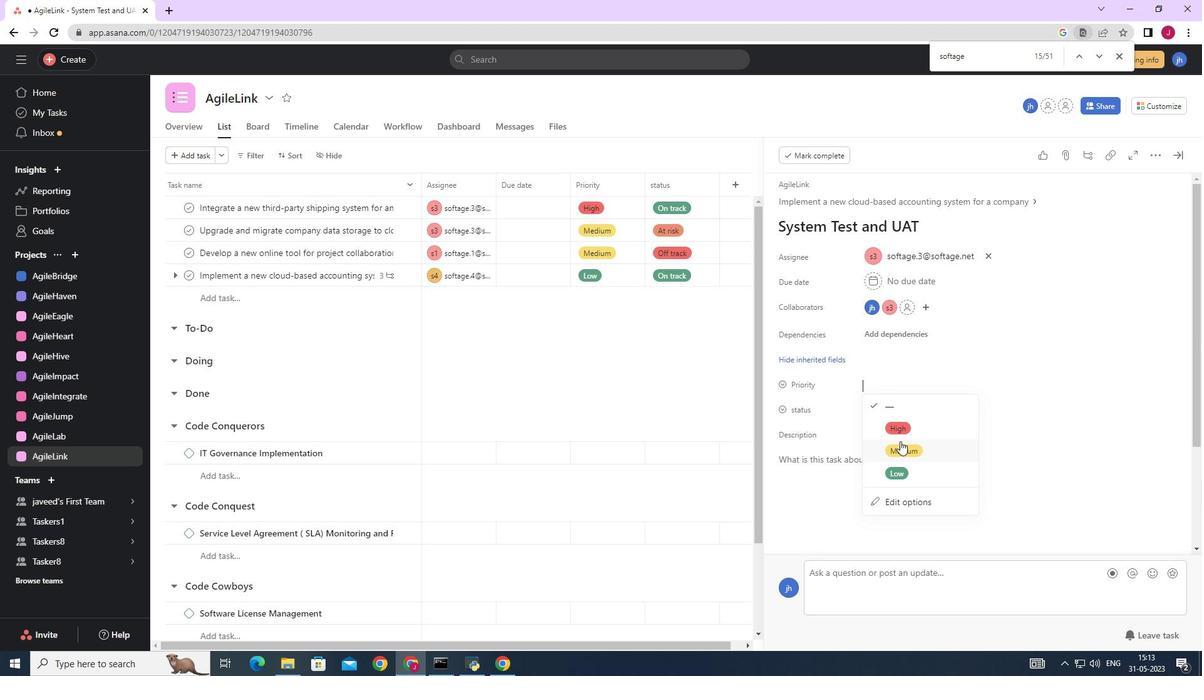 
Action: Mouse pressed left at (904, 423)
Screenshot: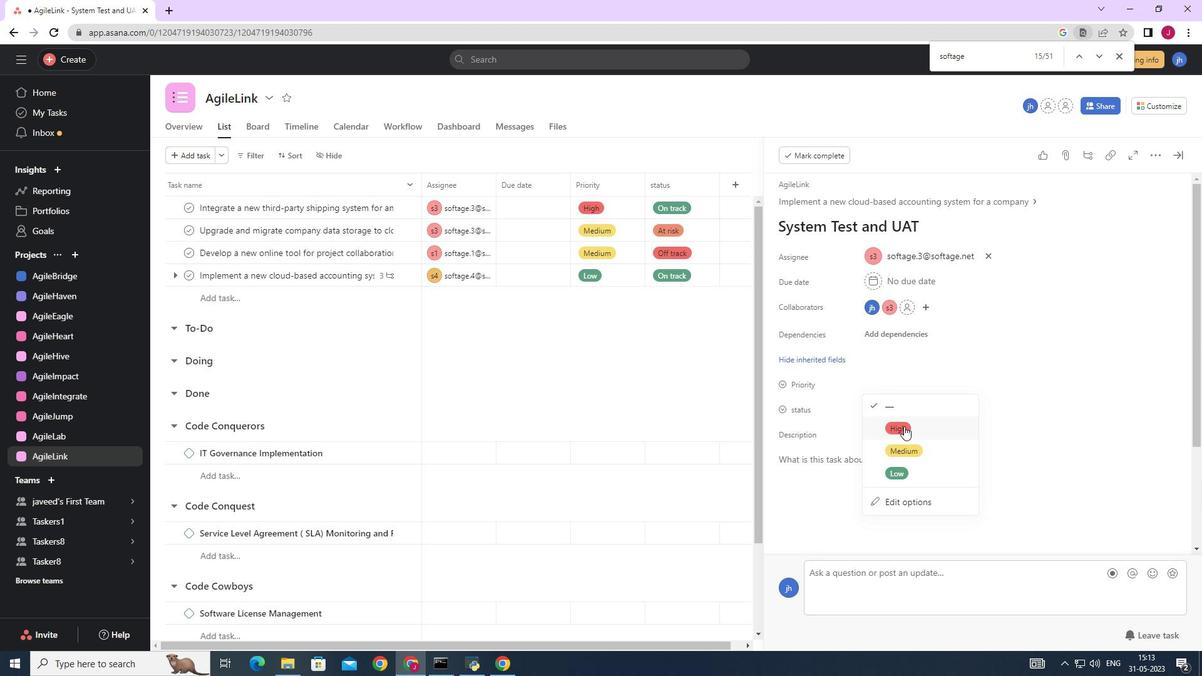 
Action: Mouse moved to (886, 405)
Screenshot: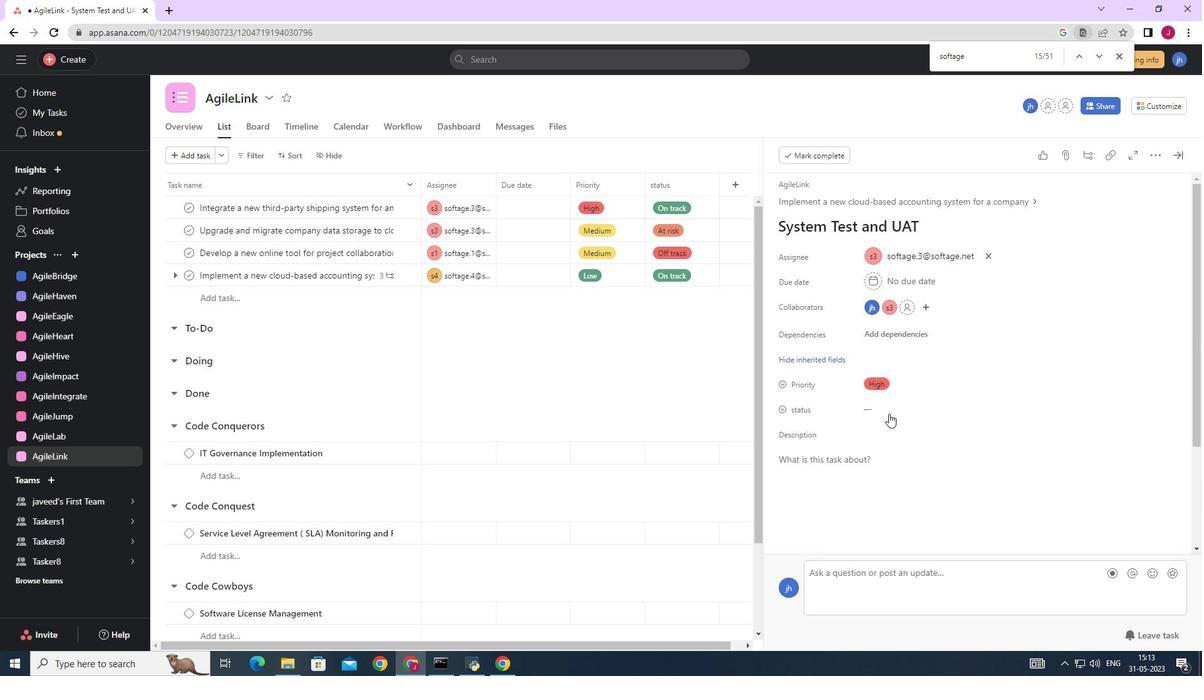 
Action: Mouse pressed left at (886, 405)
Screenshot: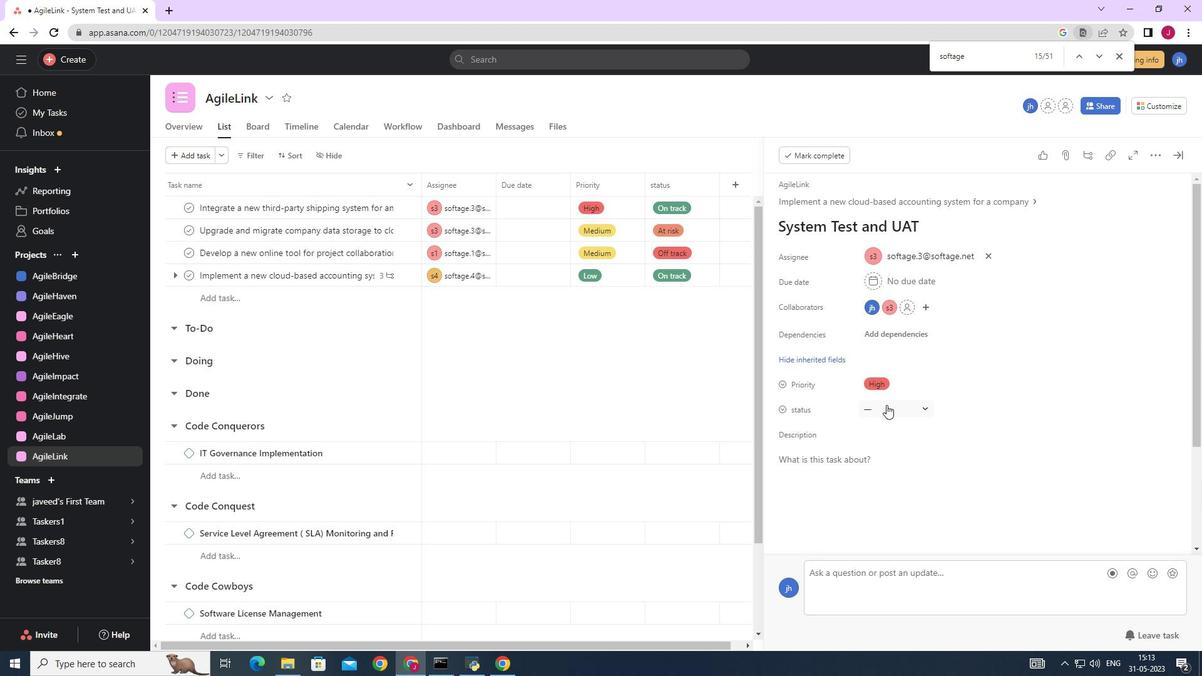 
Action: Mouse moved to (904, 474)
Screenshot: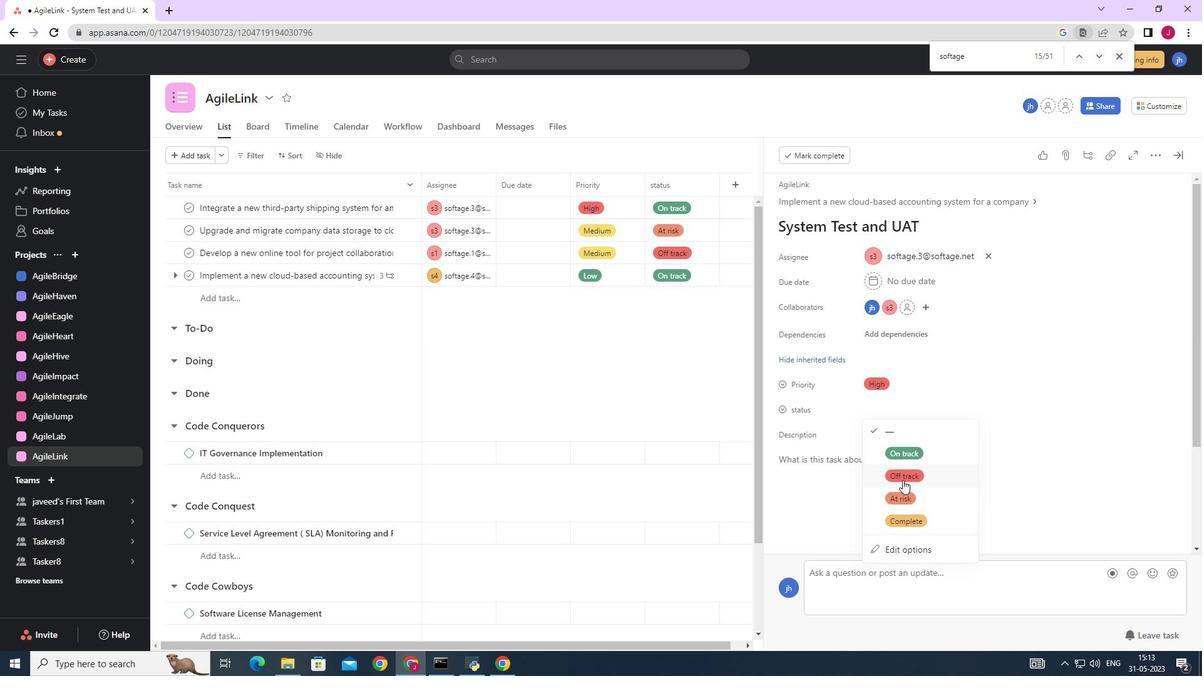 
Action: Mouse pressed left at (904, 474)
Screenshot: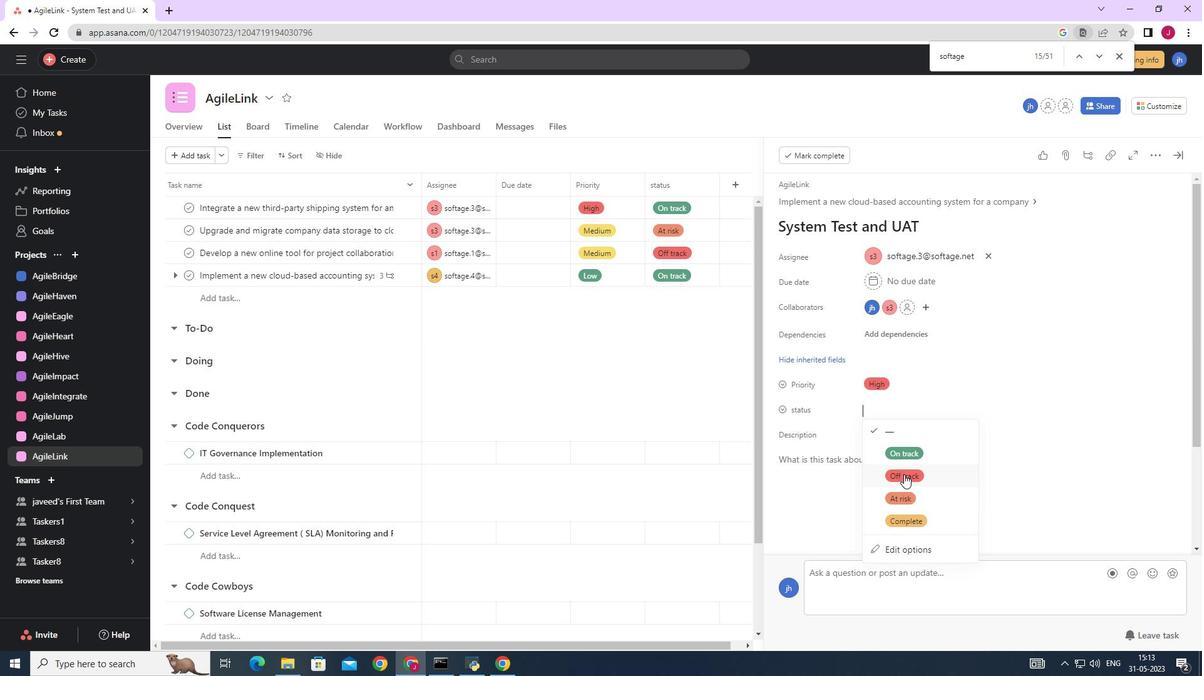 
Action: Mouse moved to (1184, 153)
Screenshot: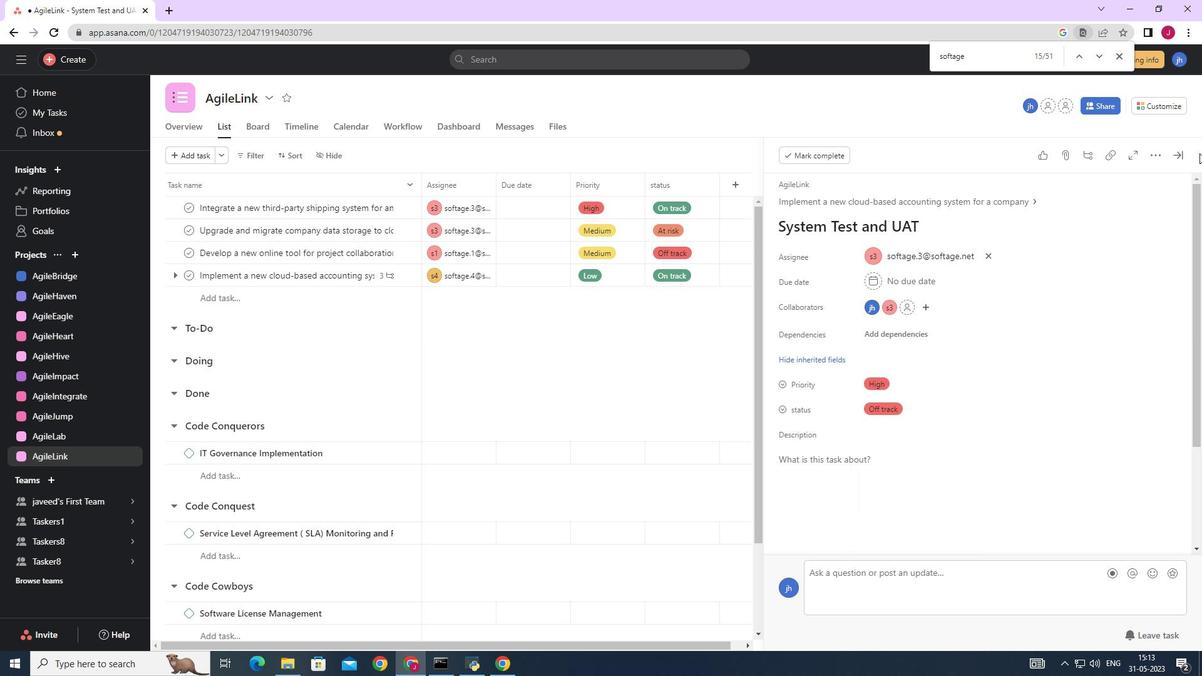
Action: Mouse pressed left at (1184, 153)
Screenshot: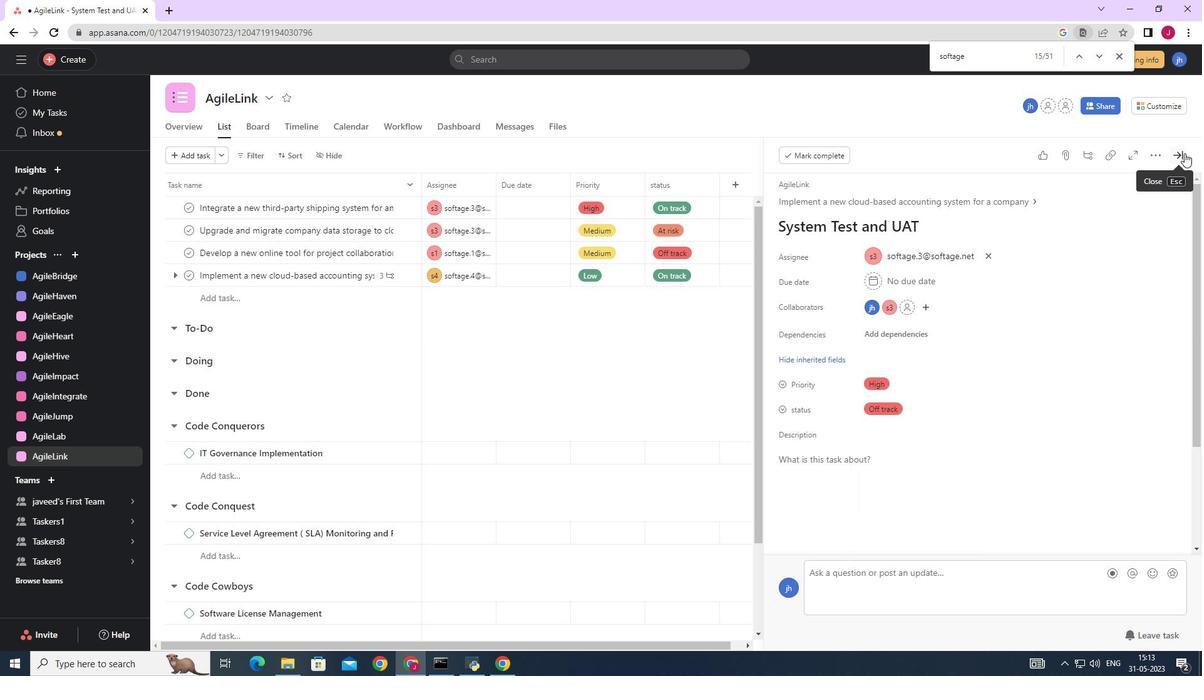 
Action: Mouse moved to (1182, 155)
Screenshot: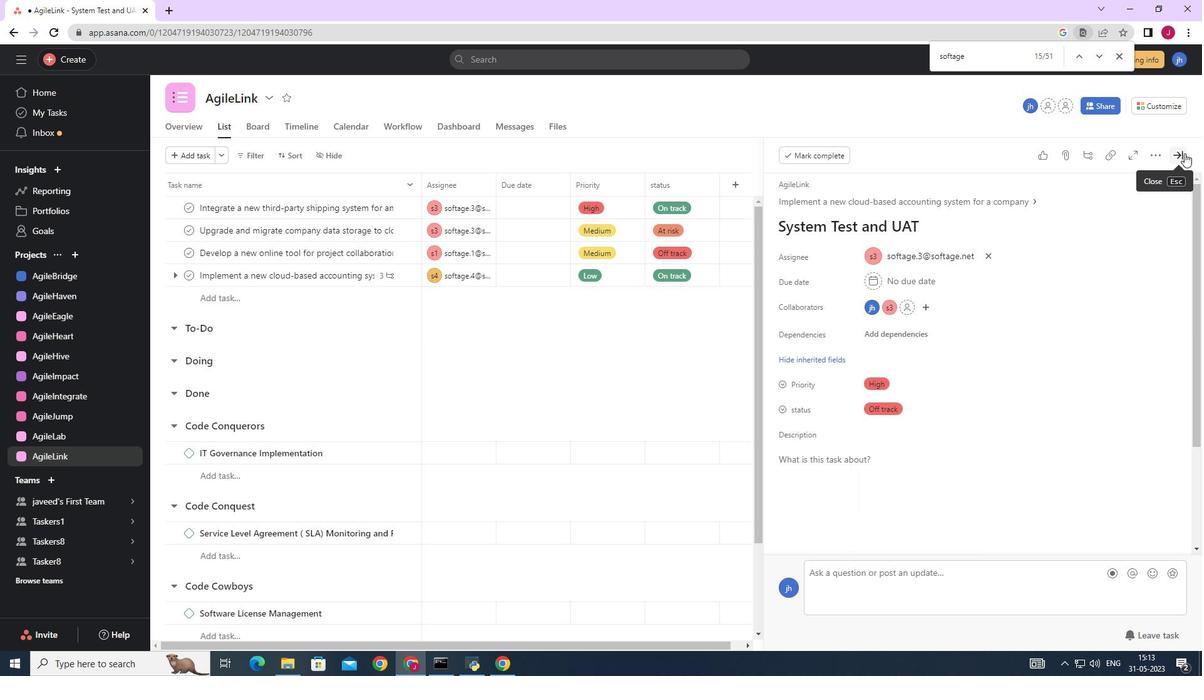 
